 Task: View all photography providers.
Action: Mouse moved to (849, 172)
Screenshot: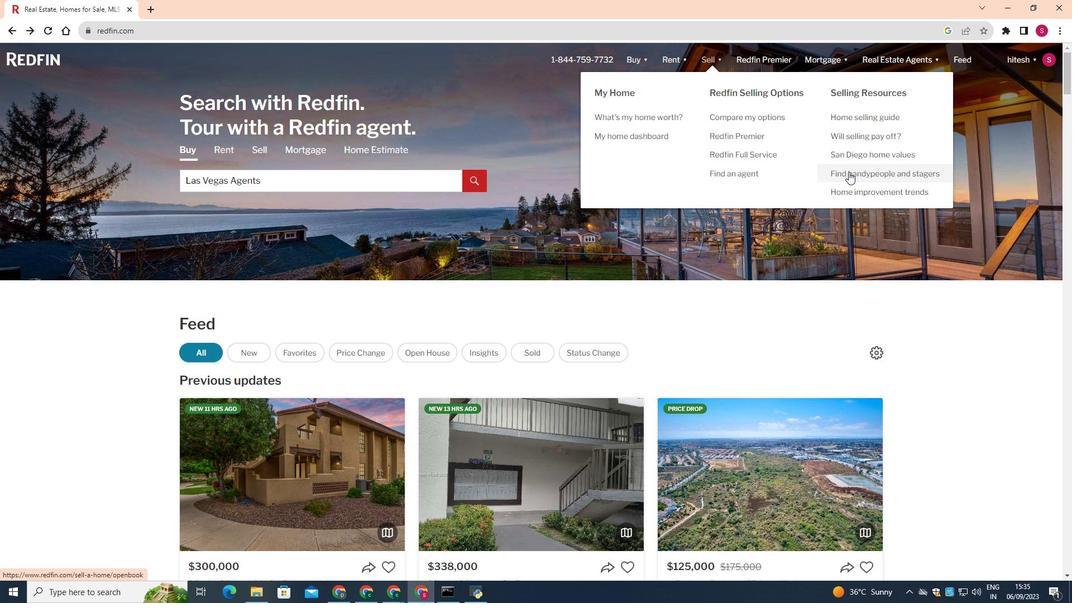 
Action: Mouse pressed left at (849, 172)
Screenshot: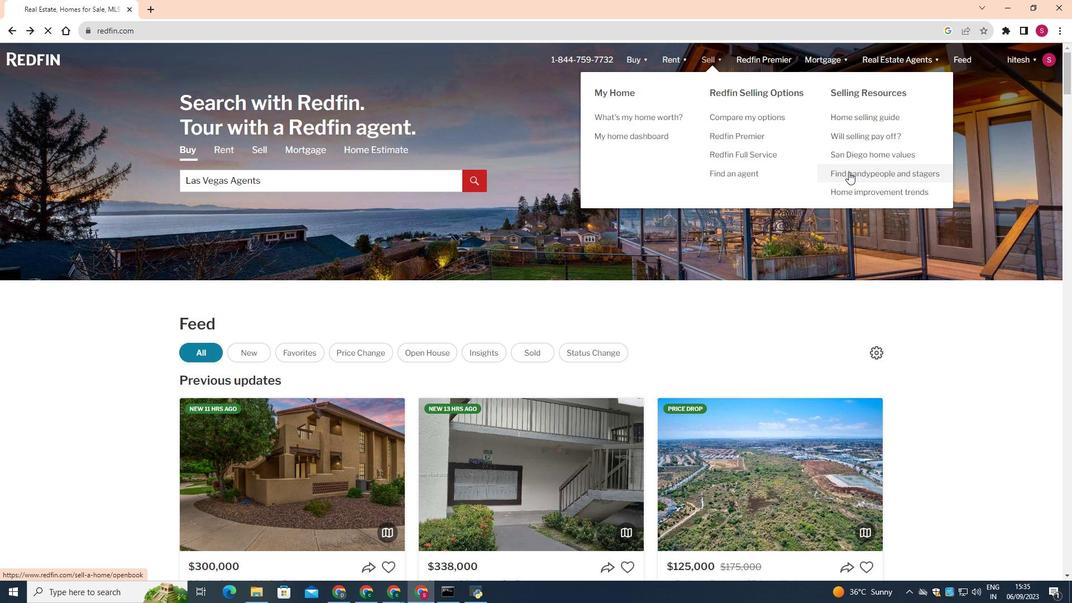 
Action: Mouse moved to (541, 407)
Screenshot: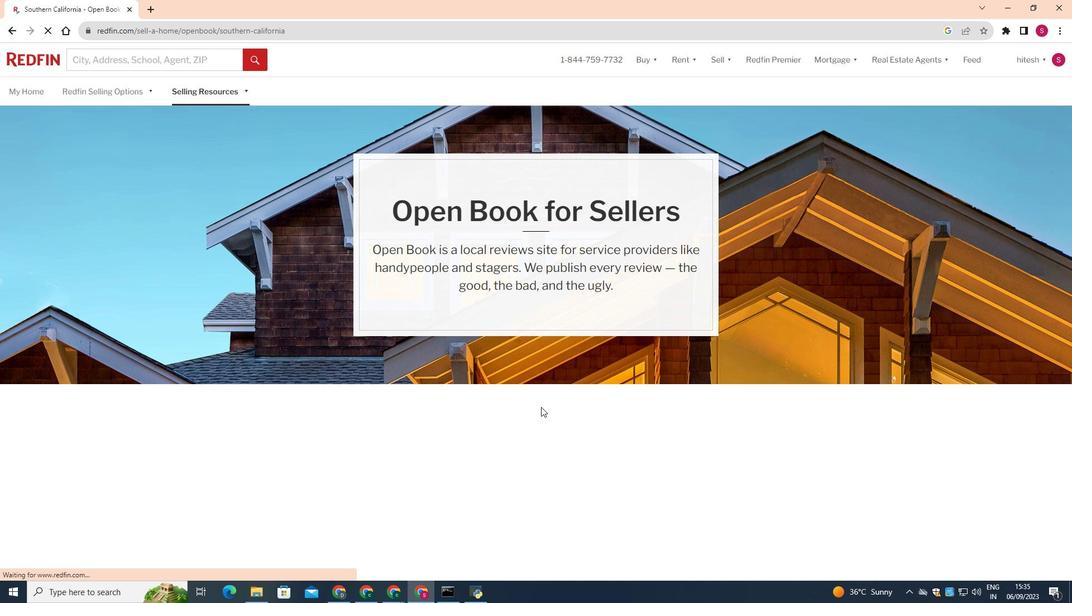 
Action: Mouse scrolled (541, 406) with delta (0, 0)
Screenshot: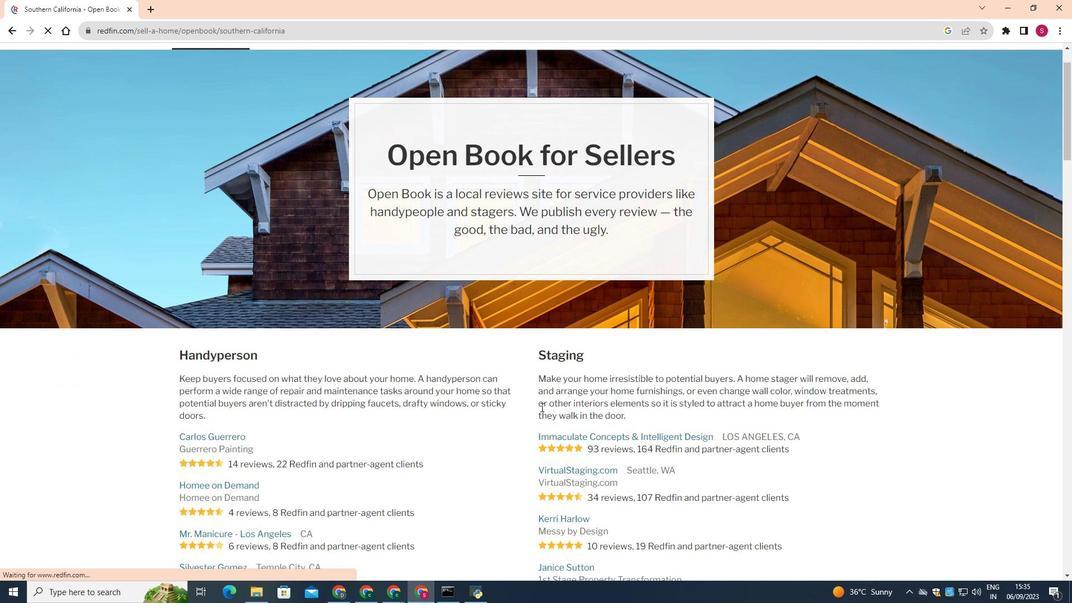 
Action: Mouse moved to (541, 407)
Screenshot: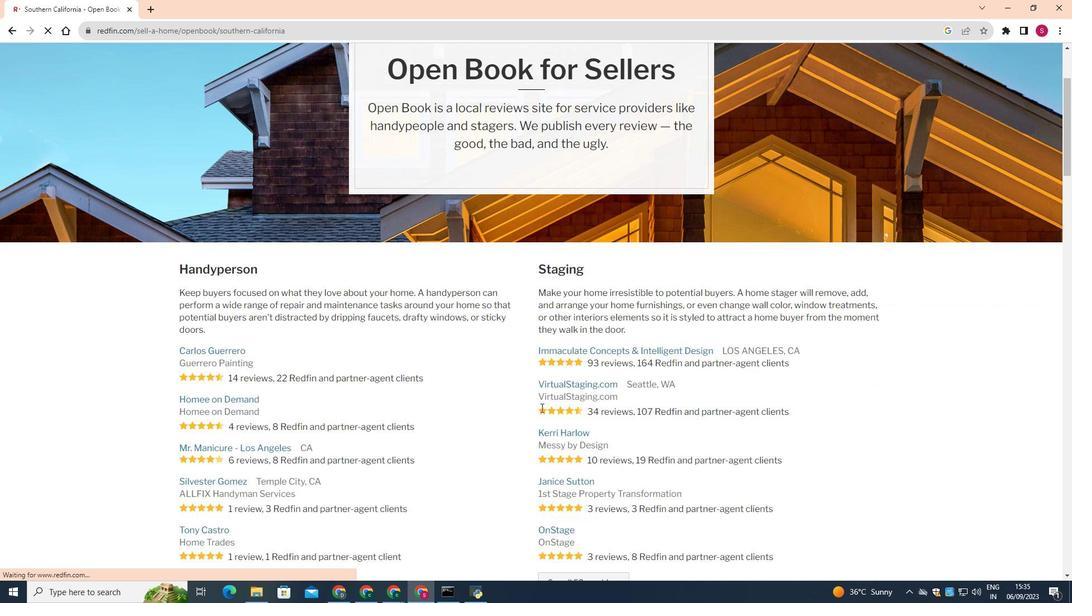 
Action: Mouse scrolled (541, 407) with delta (0, 0)
Screenshot: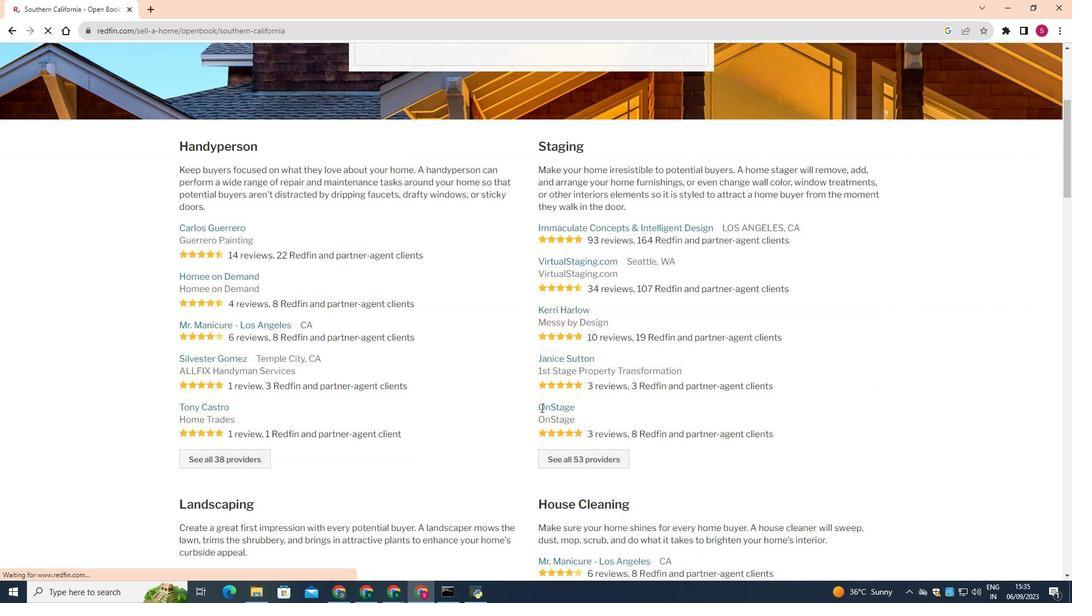 
Action: Mouse scrolled (541, 407) with delta (0, 0)
Screenshot: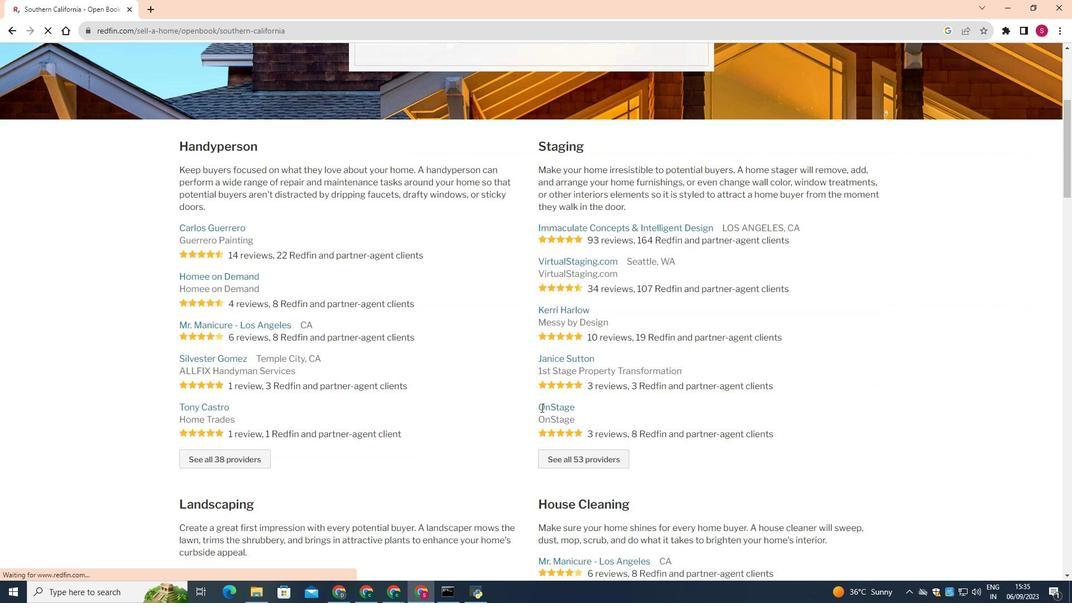 
Action: Mouse scrolled (541, 407) with delta (0, 0)
Screenshot: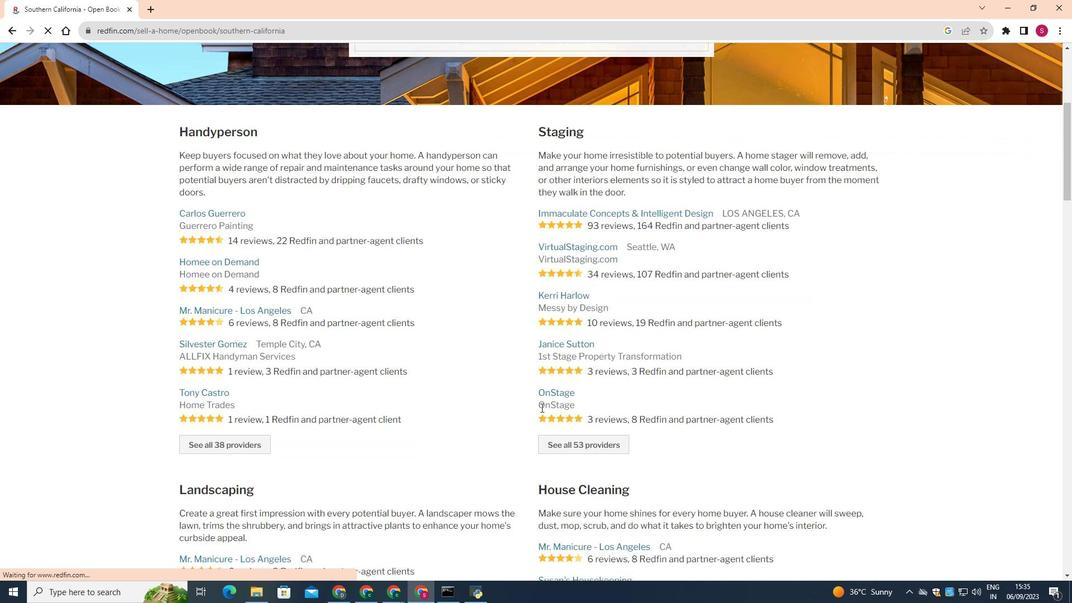 
Action: Mouse scrolled (541, 407) with delta (0, 0)
Screenshot: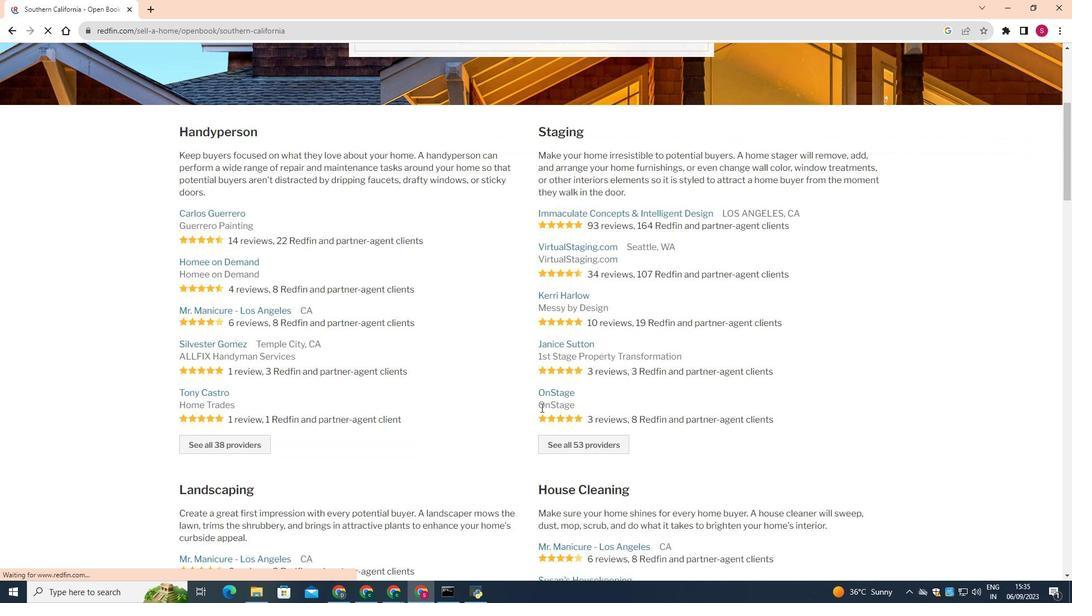 
Action: Mouse moved to (540, 407)
Screenshot: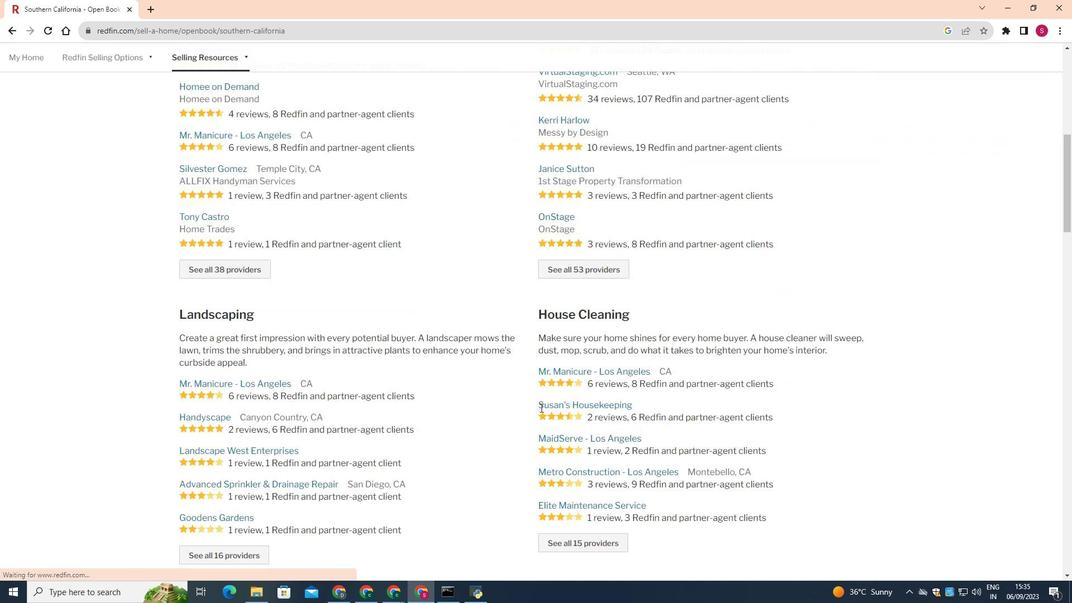 
Action: Mouse scrolled (540, 407) with delta (0, 0)
Screenshot: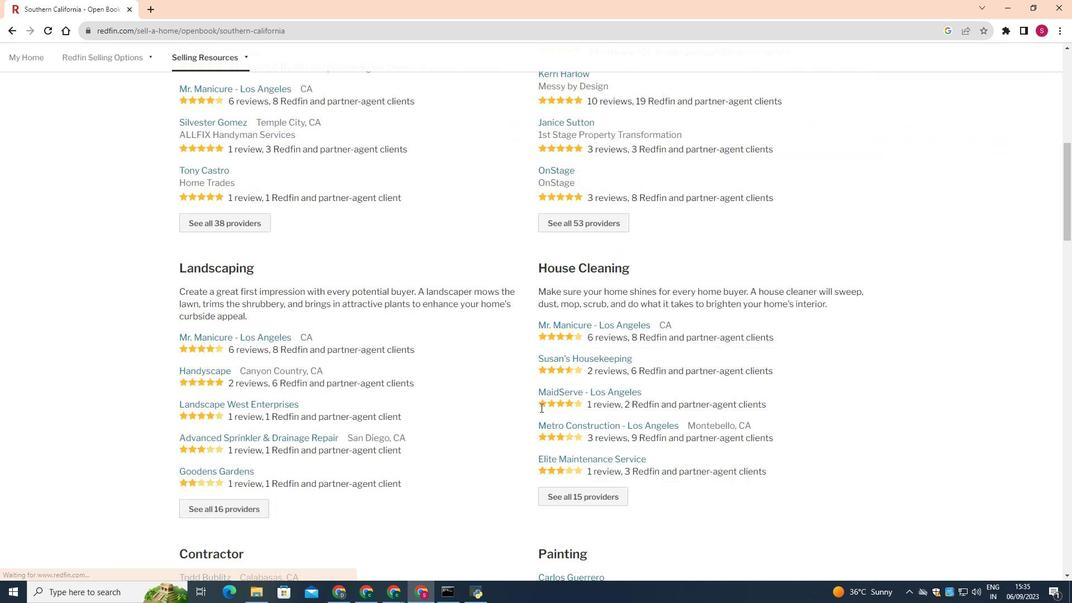 
Action: Mouse scrolled (540, 407) with delta (0, 0)
Screenshot: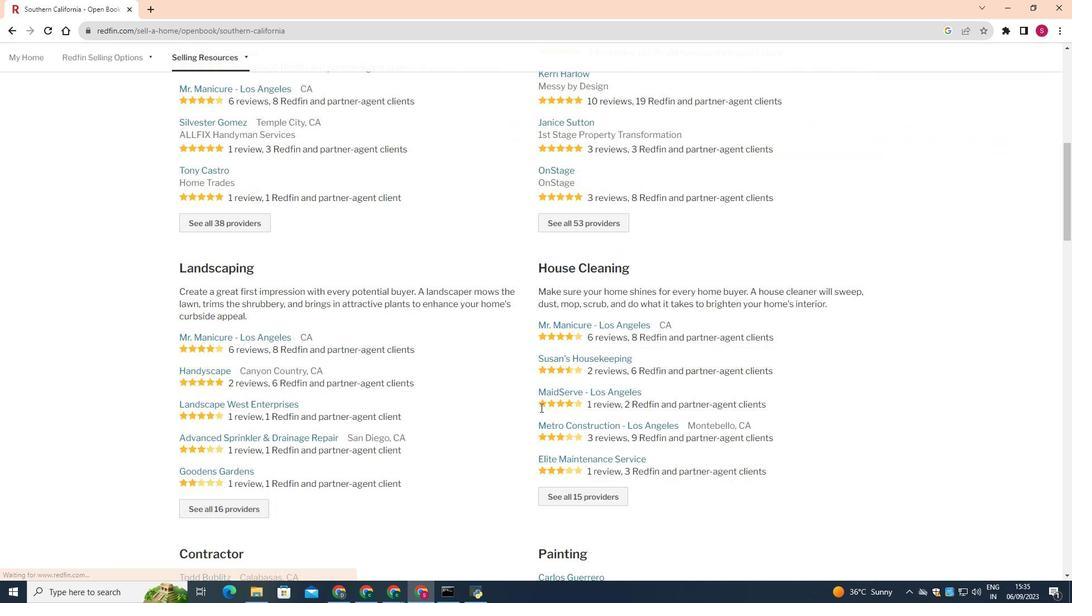 
Action: Mouse scrolled (540, 407) with delta (0, 0)
Screenshot: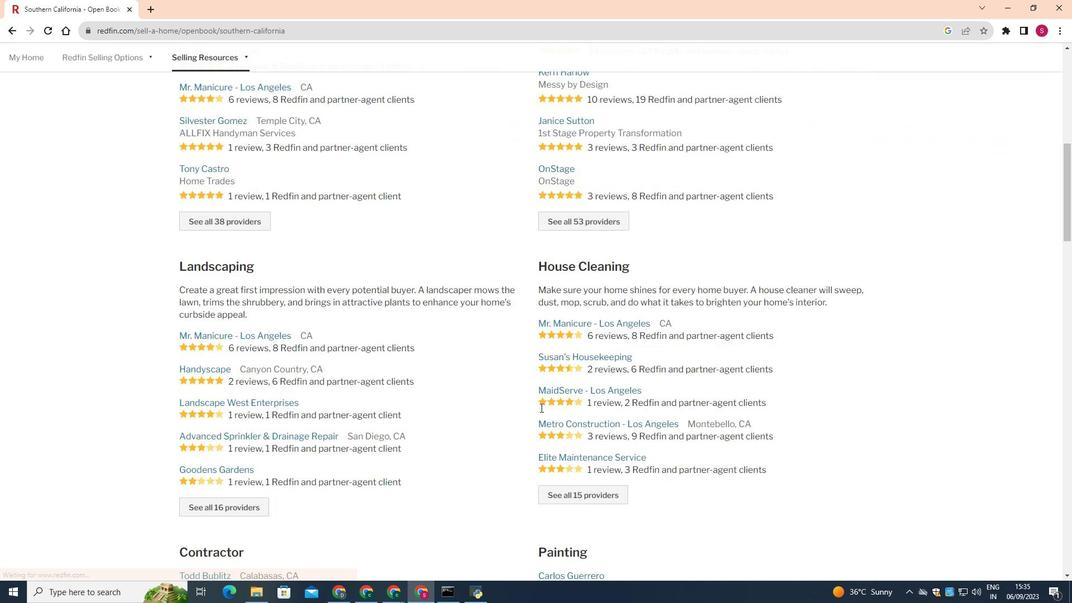 
Action: Mouse scrolled (540, 407) with delta (0, 0)
Screenshot: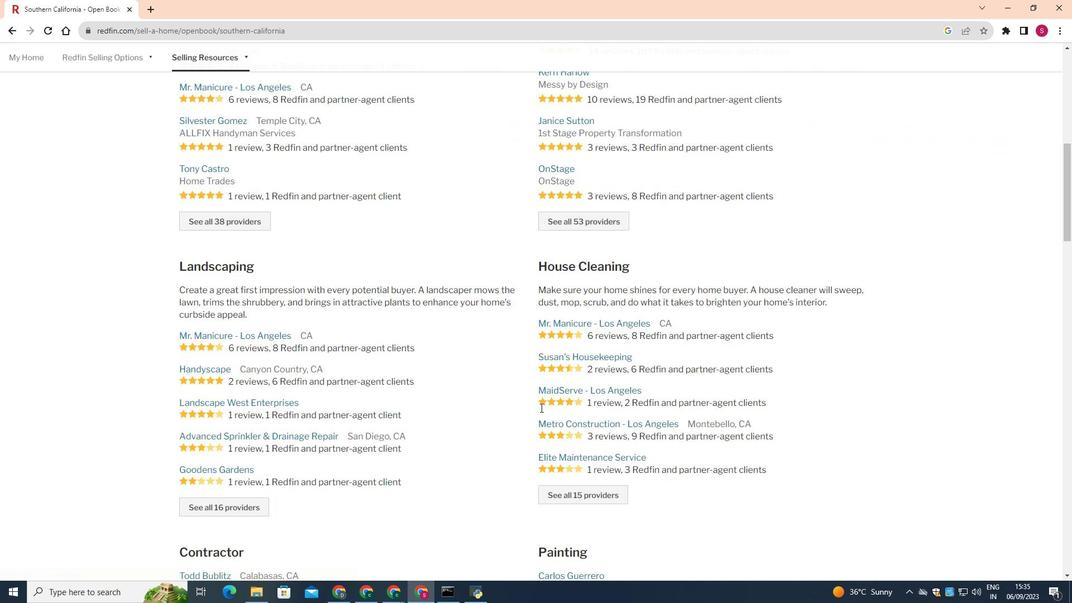 
Action: Mouse moved to (540, 408)
Screenshot: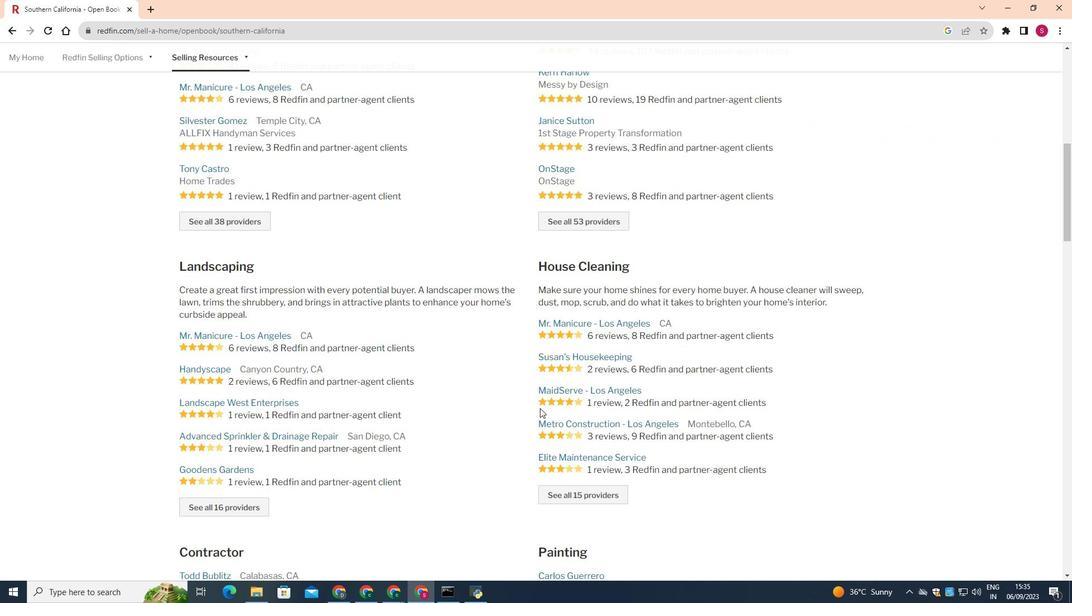 
Action: Mouse scrolled (540, 407) with delta (0, 0)
Screenshot: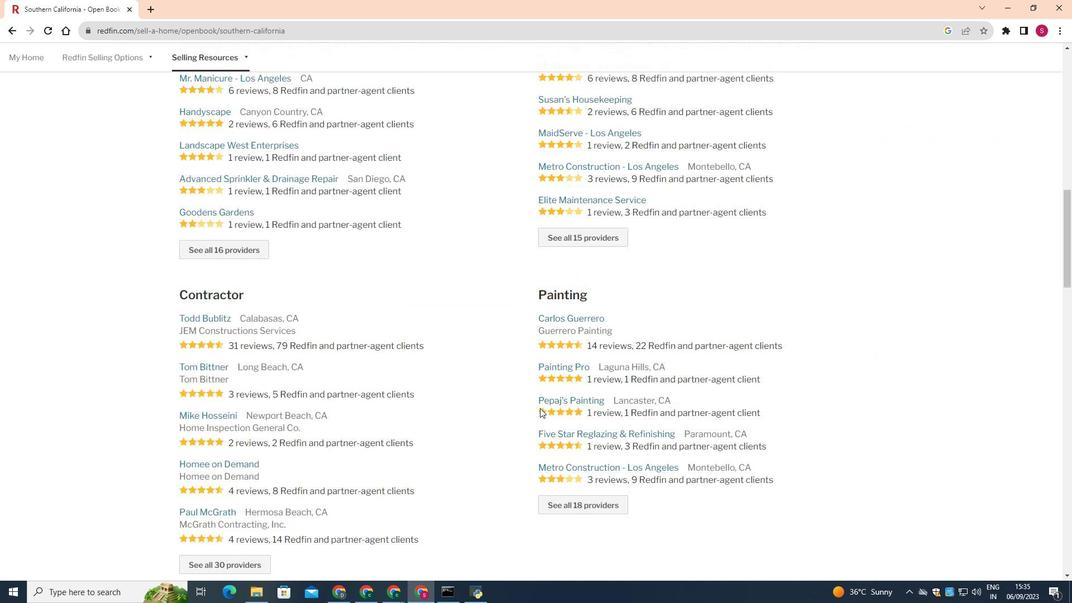 
Action: Mouse scrolled (540, 407) with delta (0, 0)
Screenshot: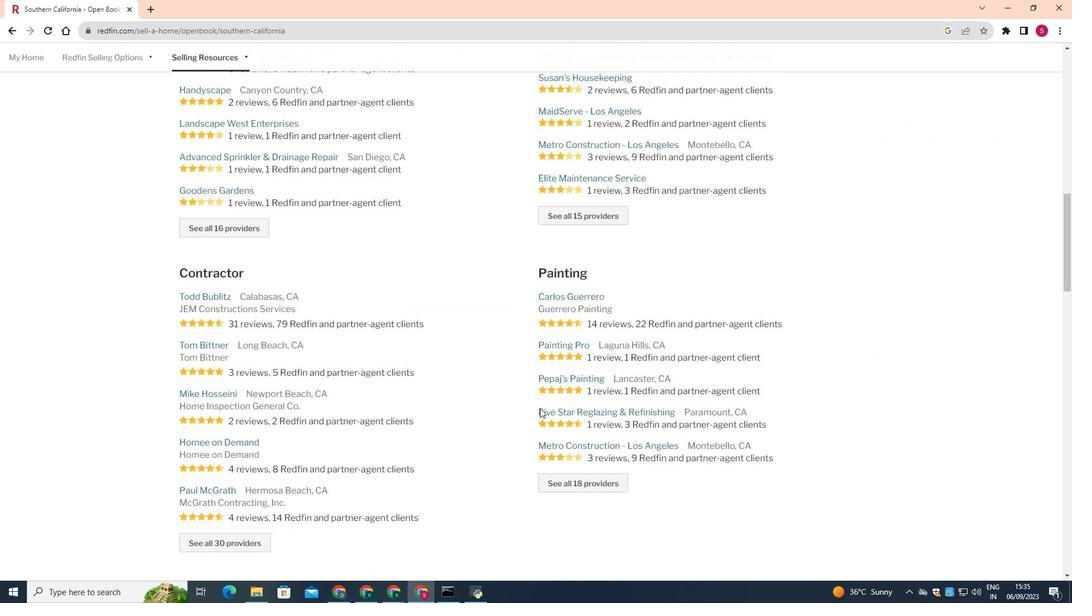 
Action: Mouse scrolled (540, 407) with delta (0, 0)
Screenshot: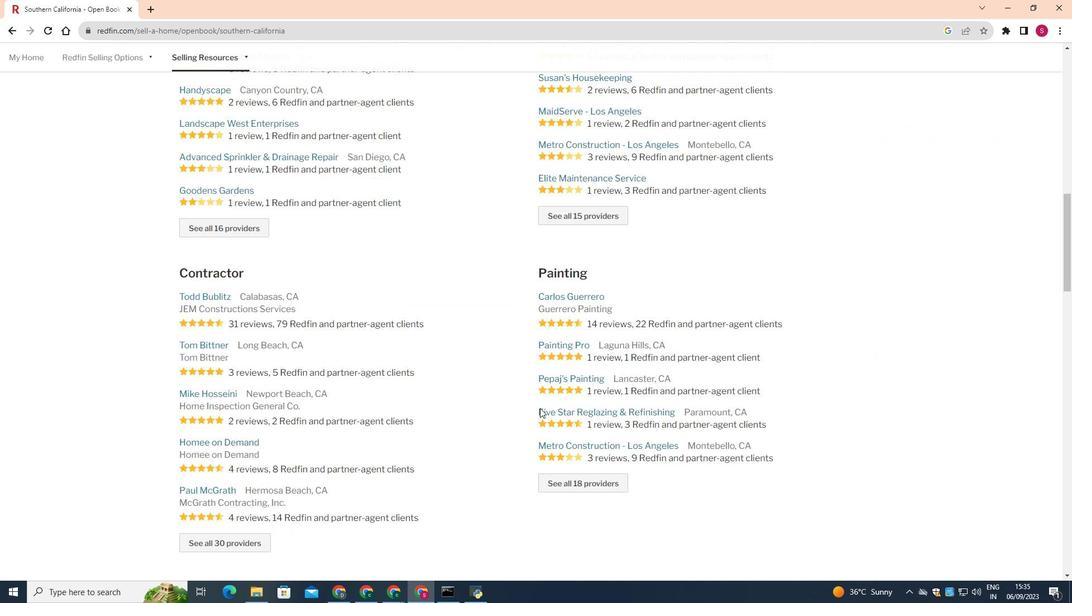 
Action: Mouse scrolled (540, 407) with delta (0, 0)
Screenshot: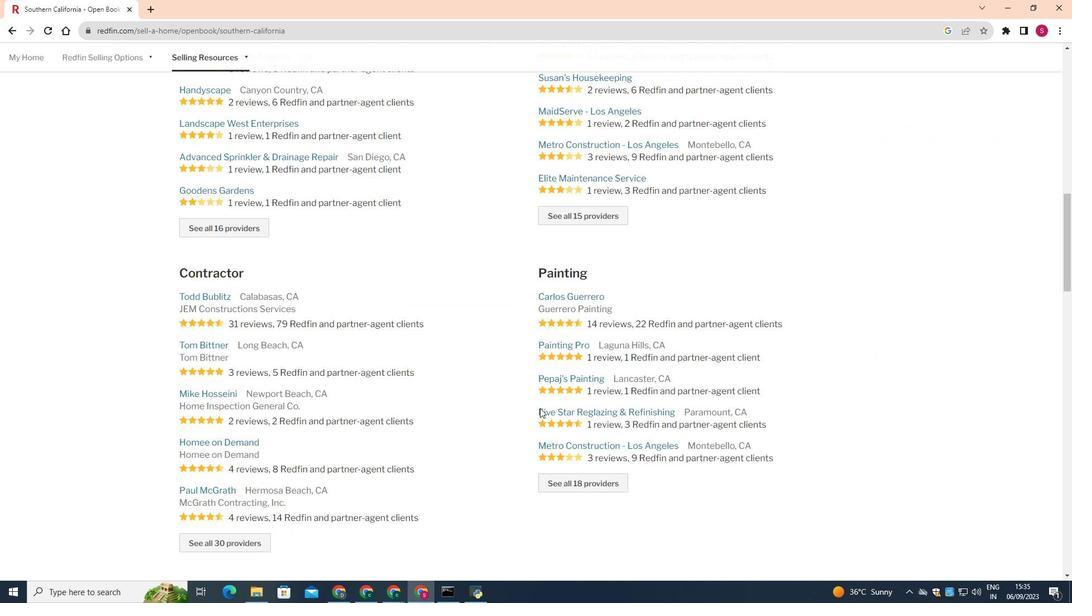 
Action: Mouse scrolled (540, 407) with delta (0, 0)
Screenshot: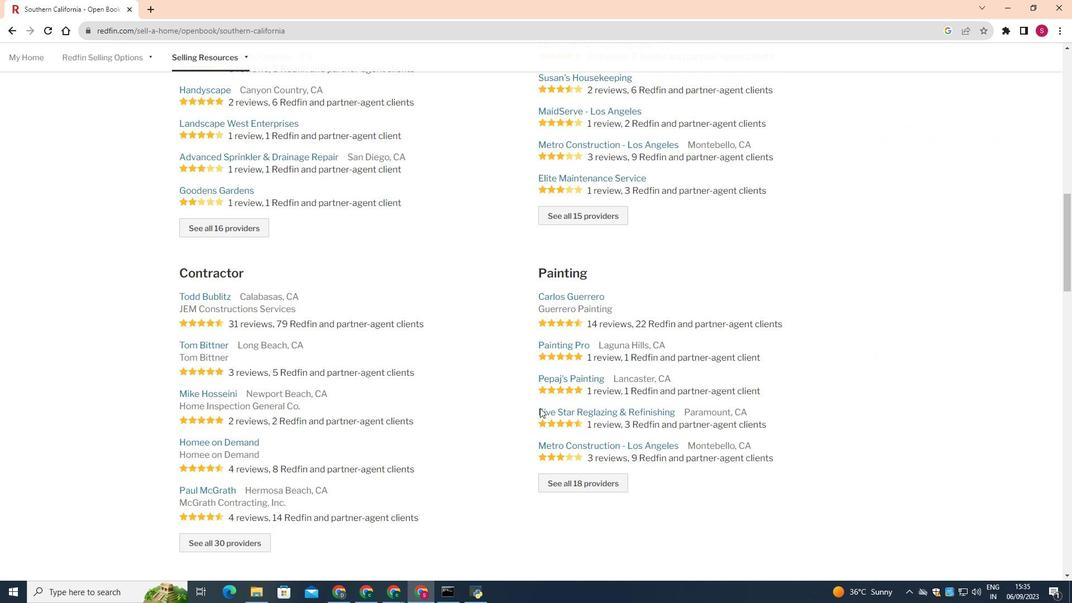 
Action: Mouse scrolled (540, 407) with delta (0, 0)
Screenshot: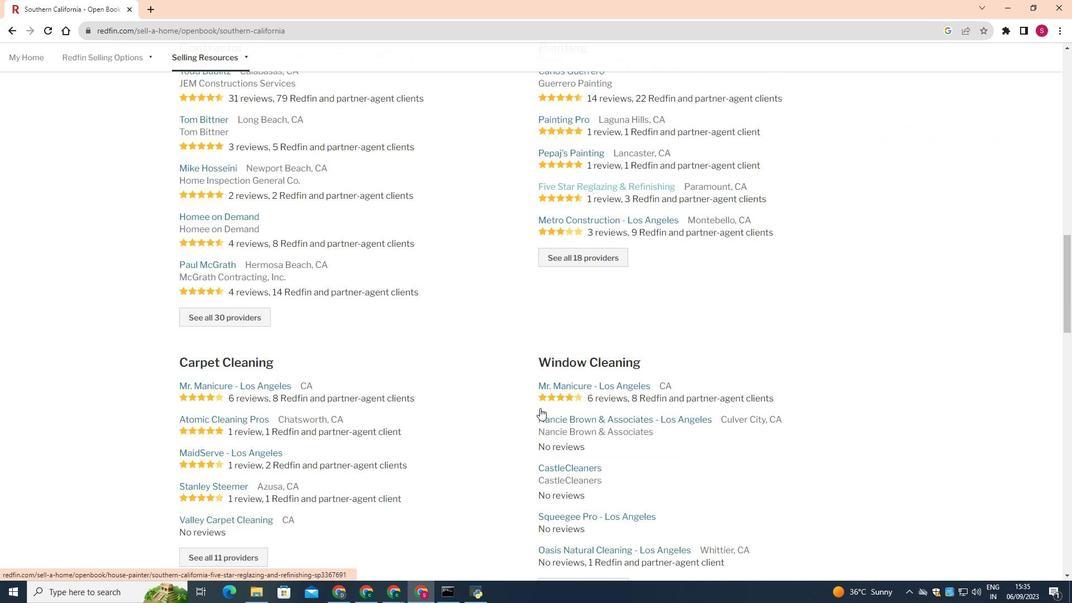 
Action: Mouse scrolled (540, 407) with delta (0, 0)
Screenshot: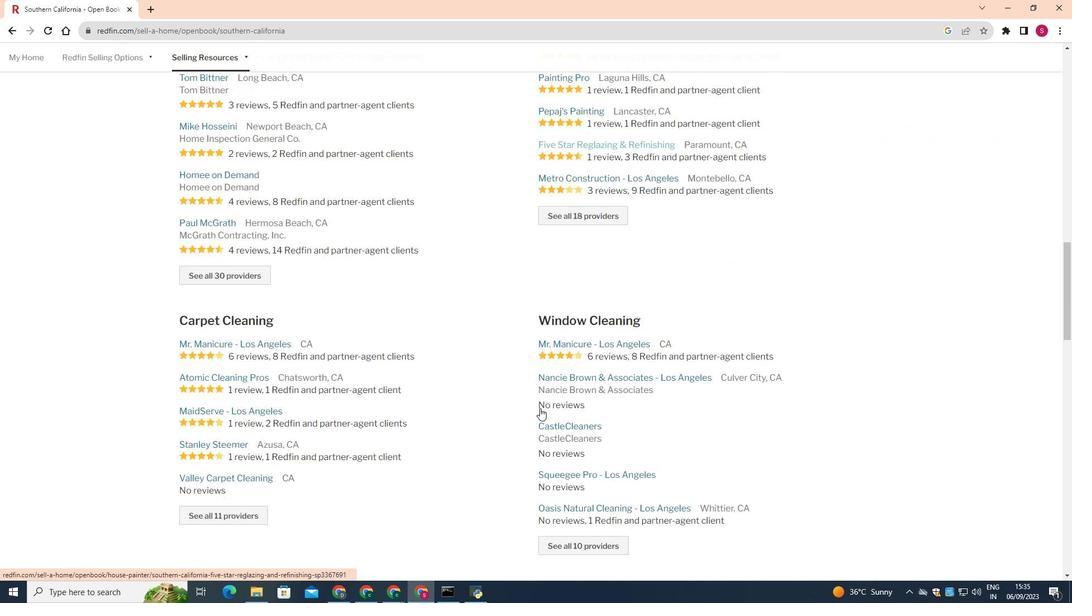 
Action: Mouse scrolled (540, 407) with delta (0, 0)
Screenshot: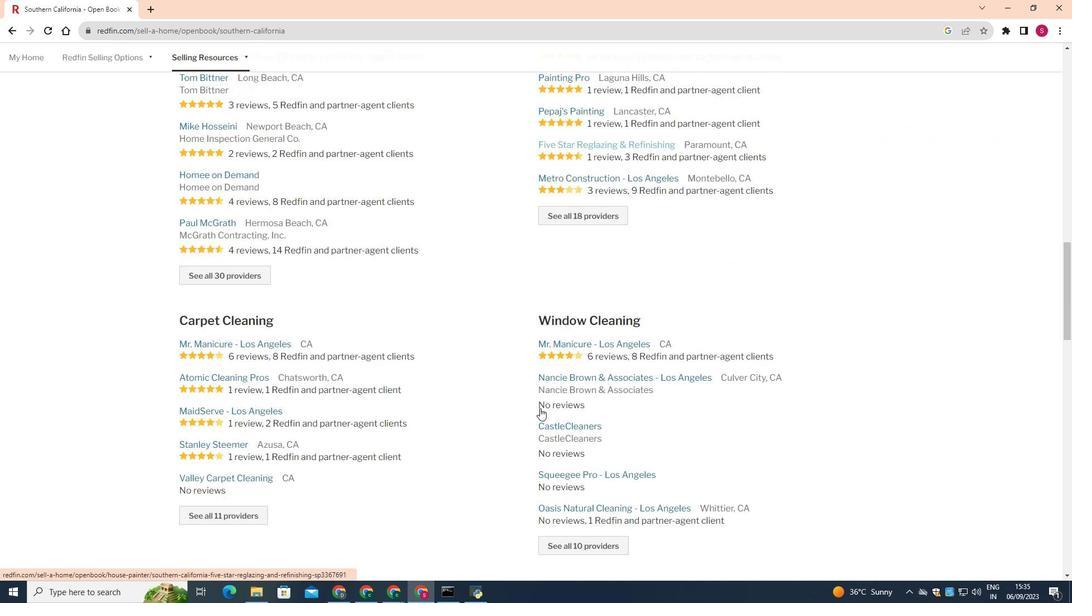 
Action: Mouse scrolled (540, 407) with delta (0, 0)
Screenshot: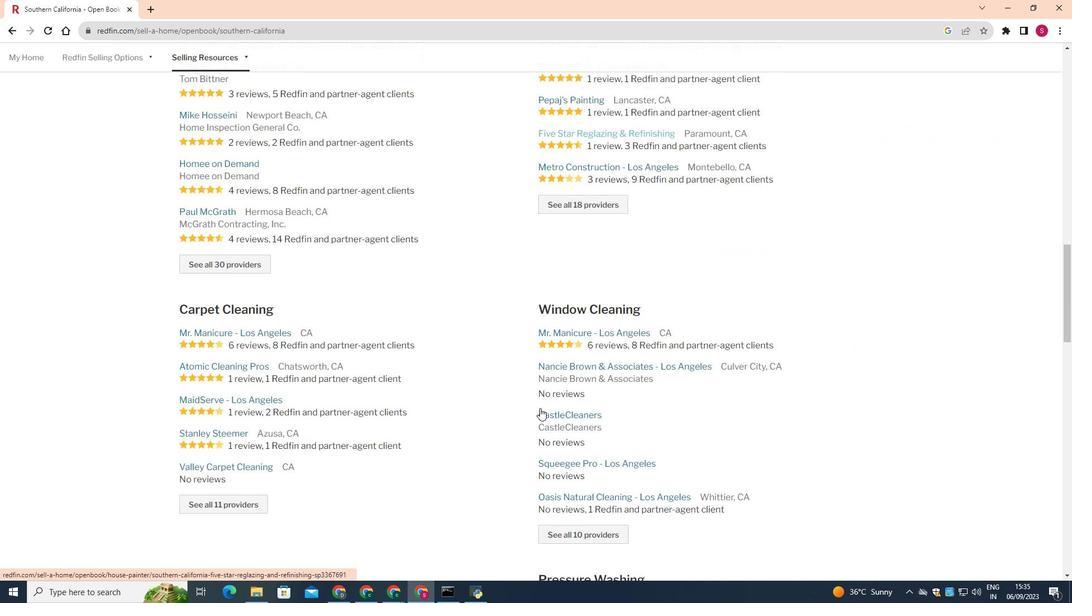 
Action: Mouse scrolled (540, 407) with delta (0, 0)
Screenshot: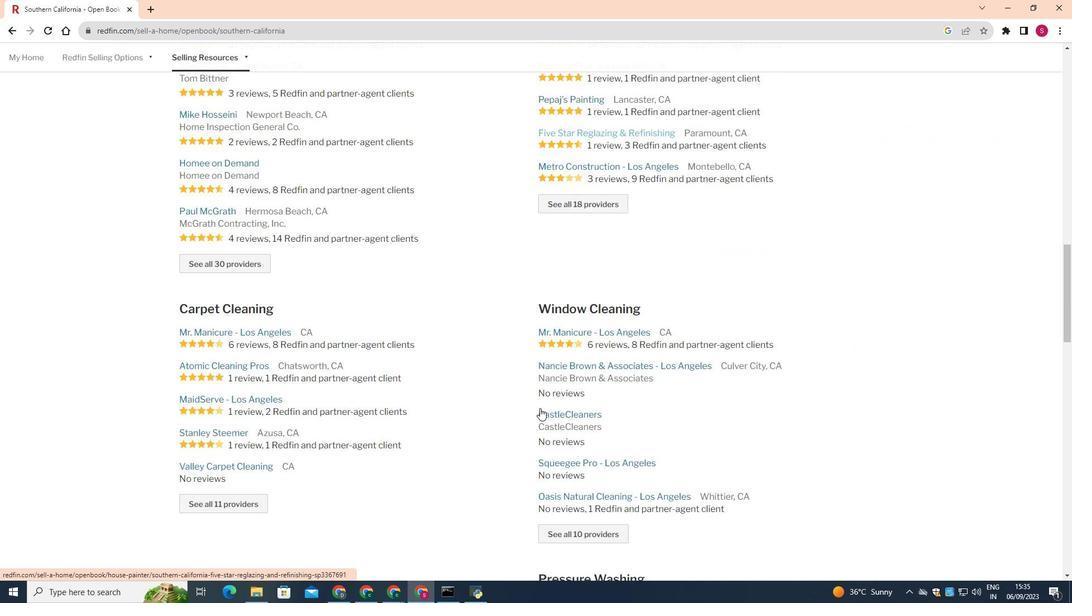 
Action: Mouse scrolled (540, 407) with delta (0, 0)
Screenshot: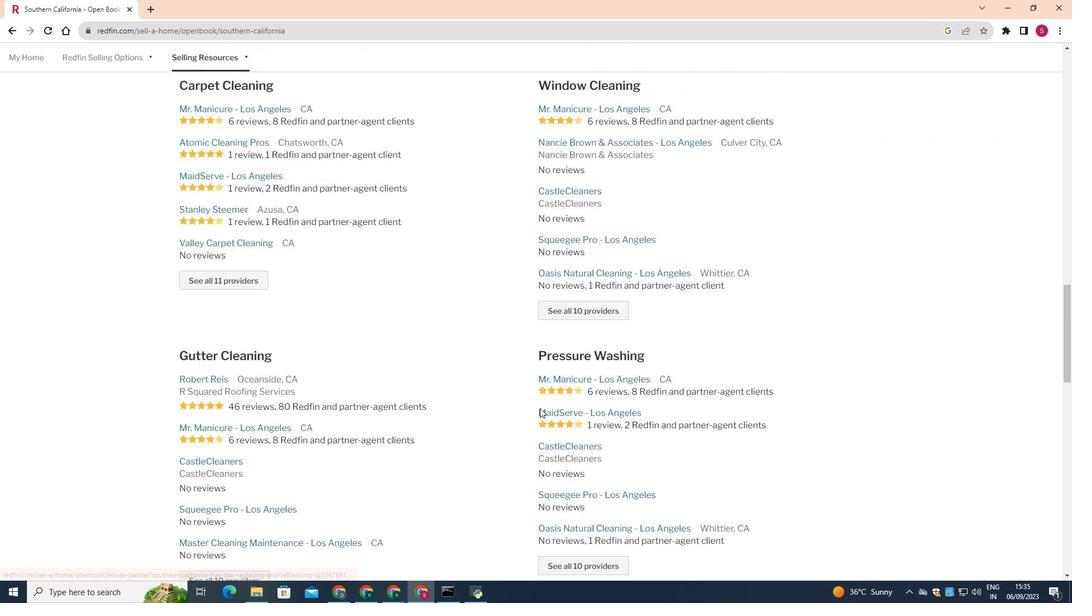 
Action: Mouse scrolled (540, 407) with delta (0, 0)
Screenshot: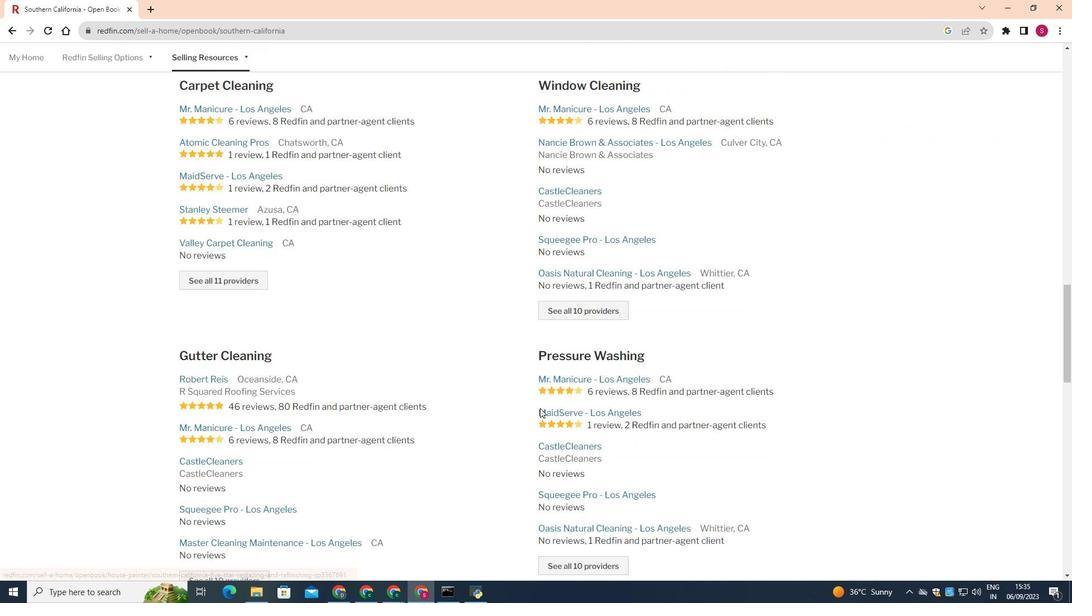 
Action: Mouse scrolled (540, 407) with delta (0, 0)
Screenshot: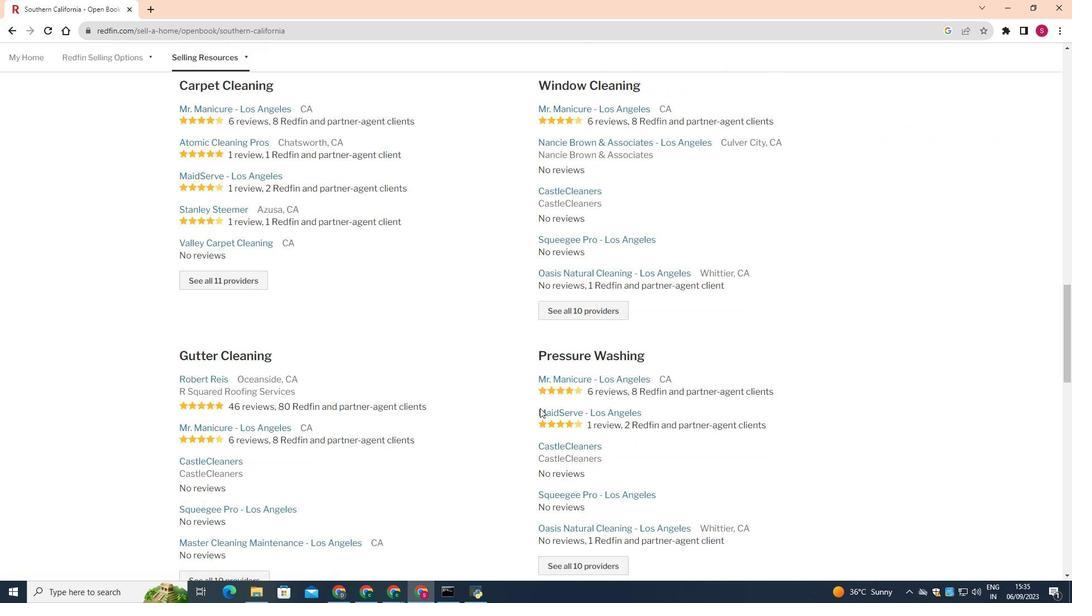
Action: Mouse scrolled (540, 407) with delta (0, 0)
Screenshot: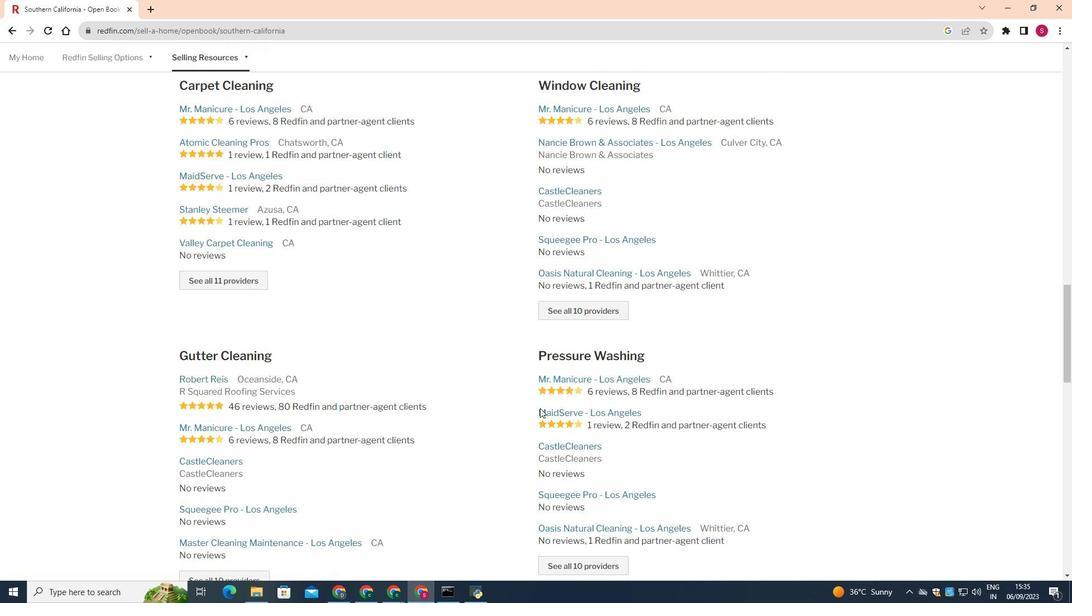 
Action: Mouse scrolled (540, 407) with delta (0, 0)
Screenshot: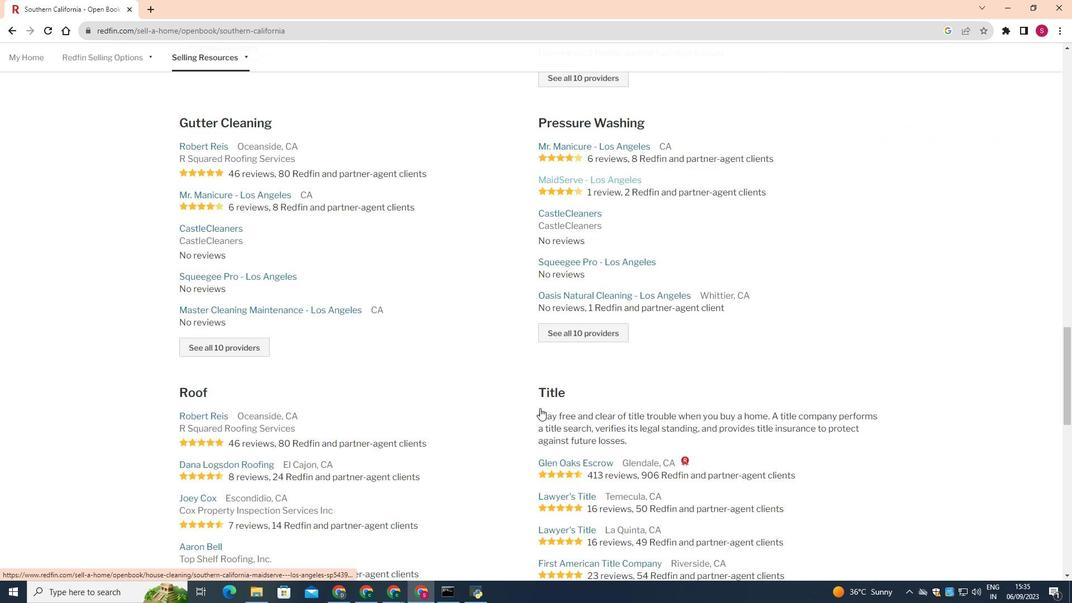 
Action: Mouse scrolled (540, 407) with delta (0, 0)
Screenshot: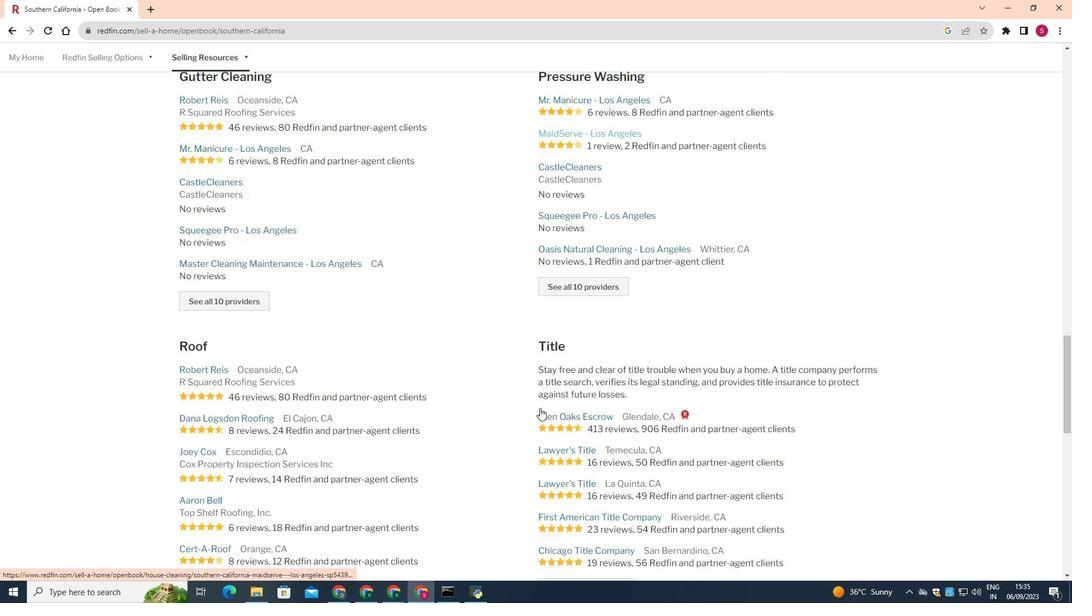
Action: Mouse scrolled (540, 407) with delta (0, 0)
Screenshot: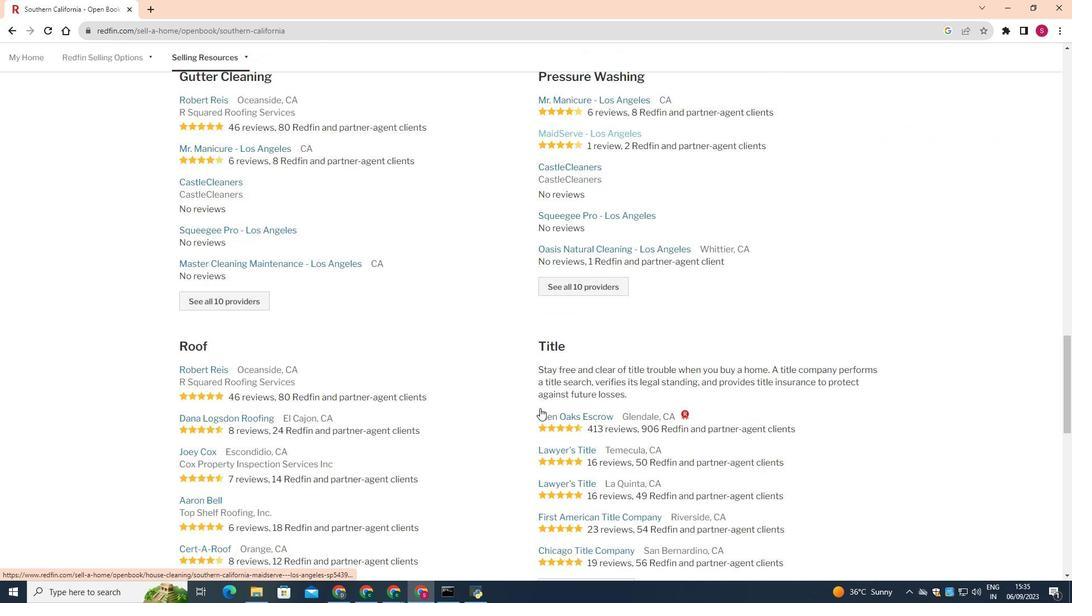 
Action: Mouse scrolled (540, 407) with delta (0, 0)
Screenshot: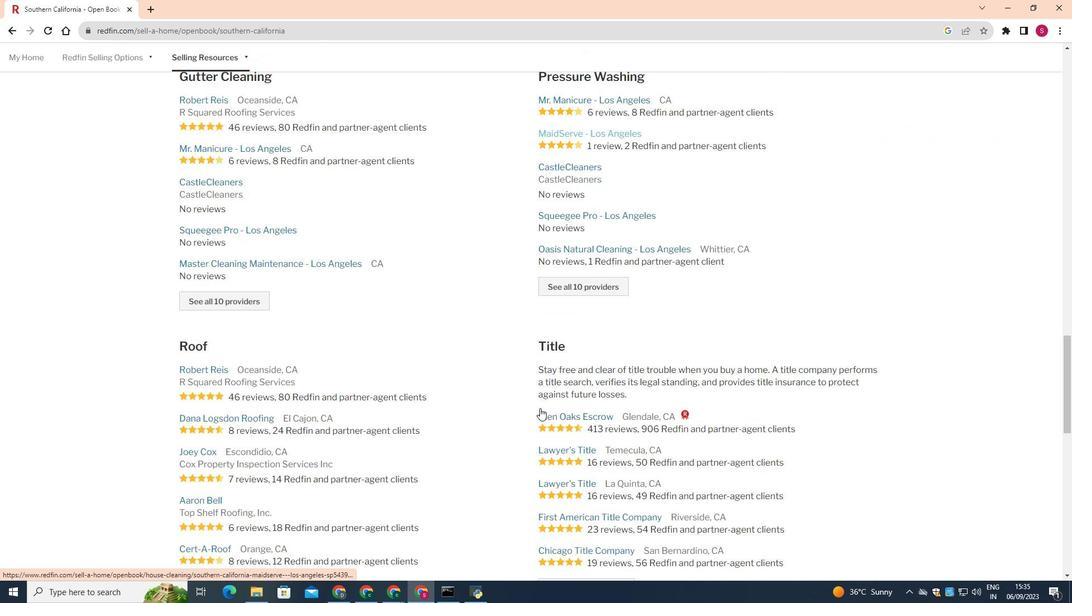 
Action: Mouse scrolled (540, 407) with delta (0, 0)
Screenshot: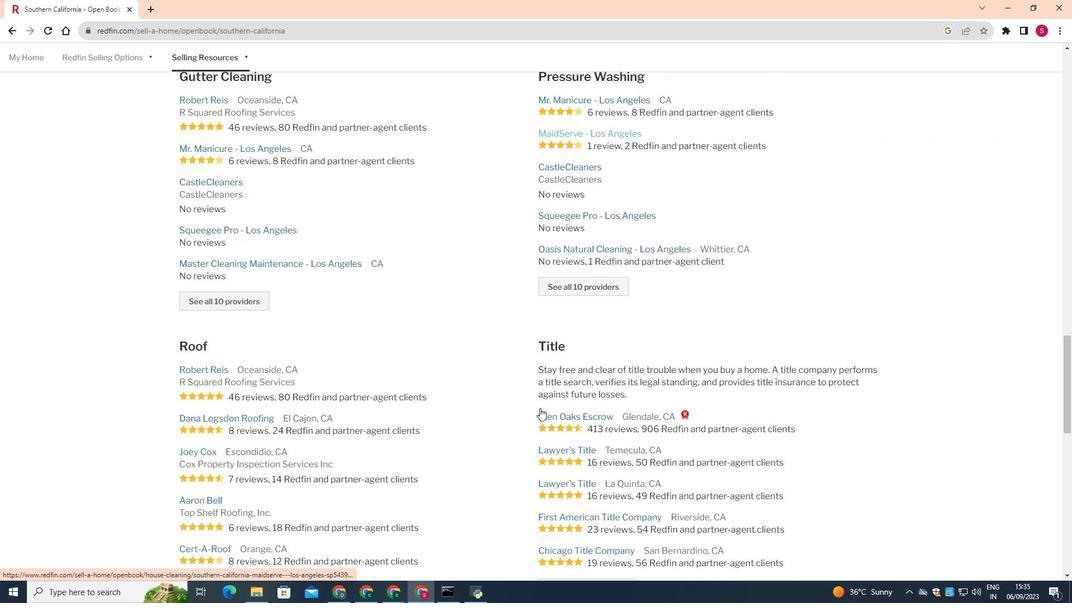 
Action: Mouse scrolled (540, 407) with delta (0, 0)
Screenshot: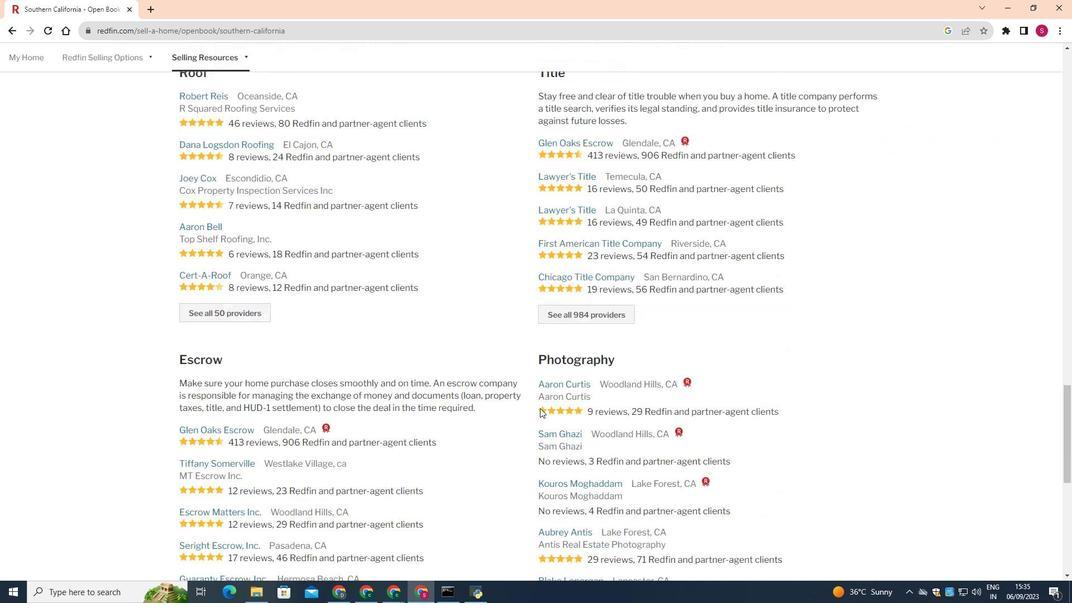 
Action: Mouse scrolled (540, 407) with delta (0, 0)
Screenshot: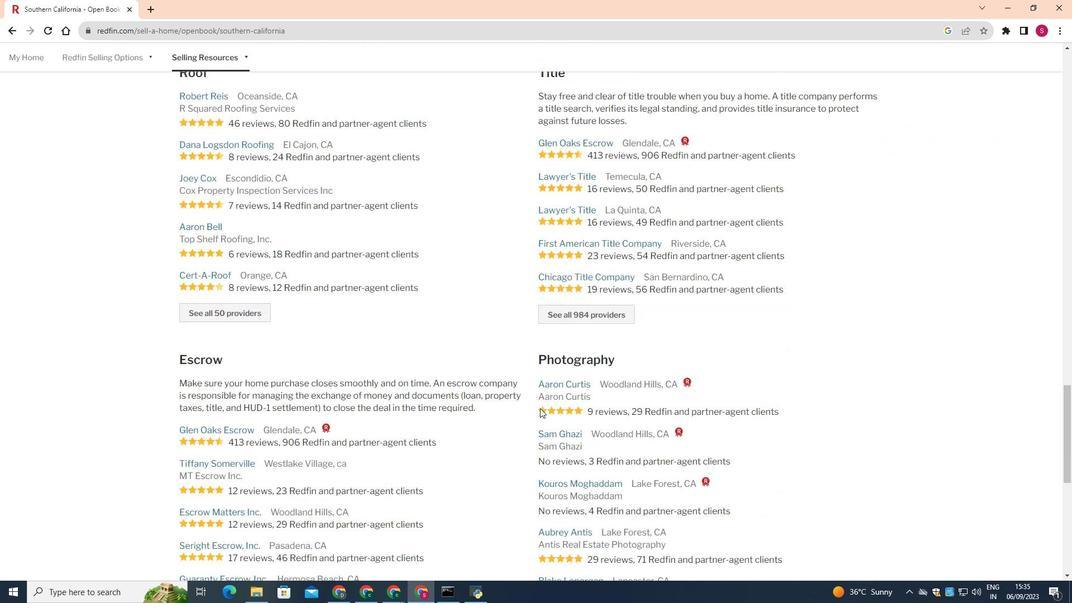 
Action: Mouse scrolled (540, 407) with delta (0, 0)
Screenshot: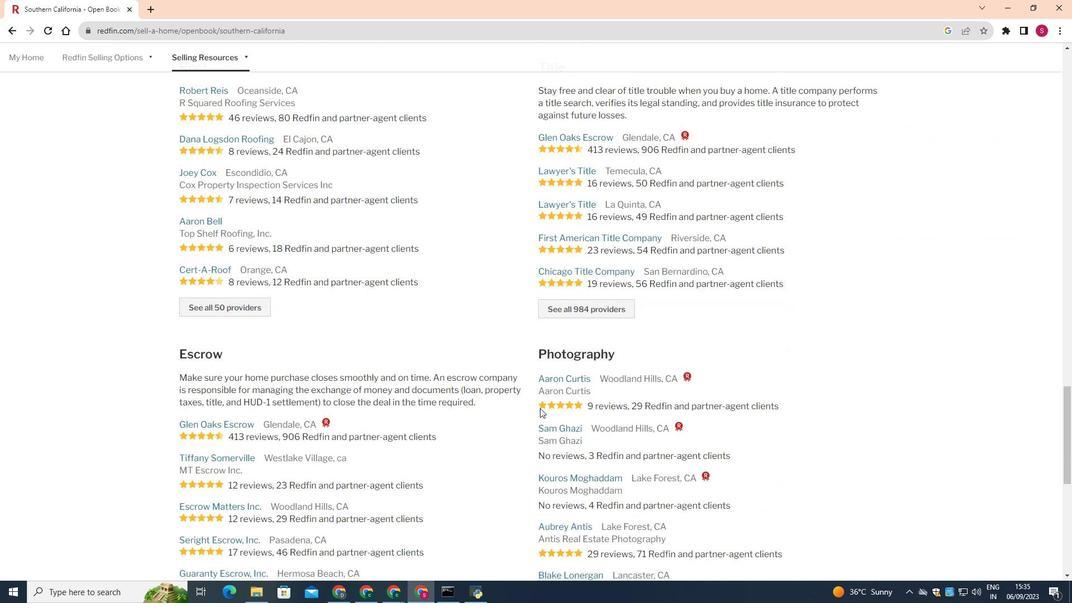 
Action: Mouse scrolled (540, 407) with delta (0, 0)
Screenshot: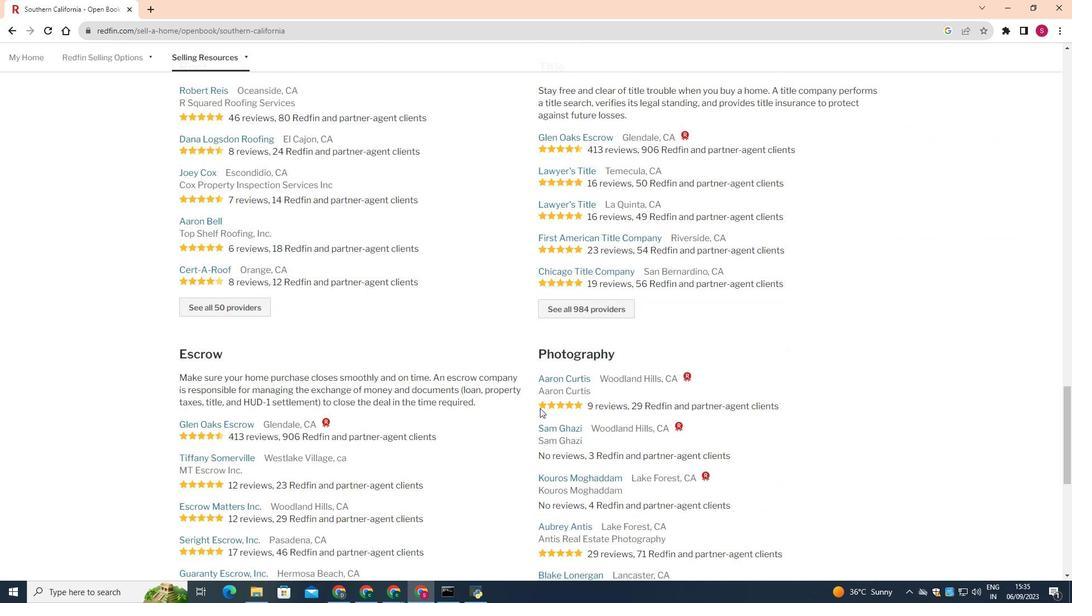 
Action: Mouse scrolled (540, 407) with delta (0, 0)
Screenshot: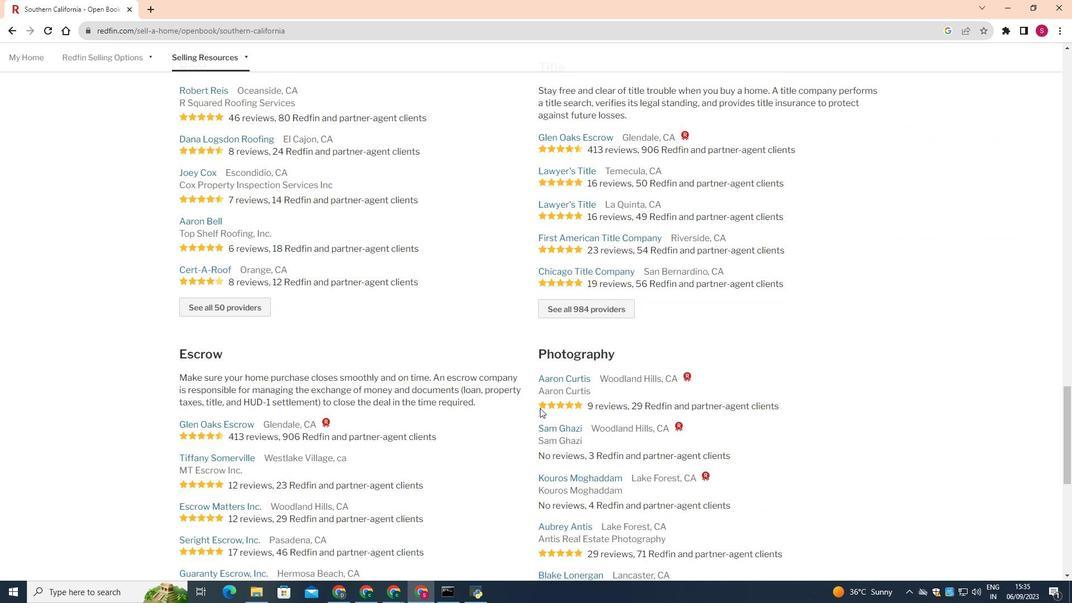 
Action: Mouse scrolled (540, 407) with delta (0, 0)
Screenshot: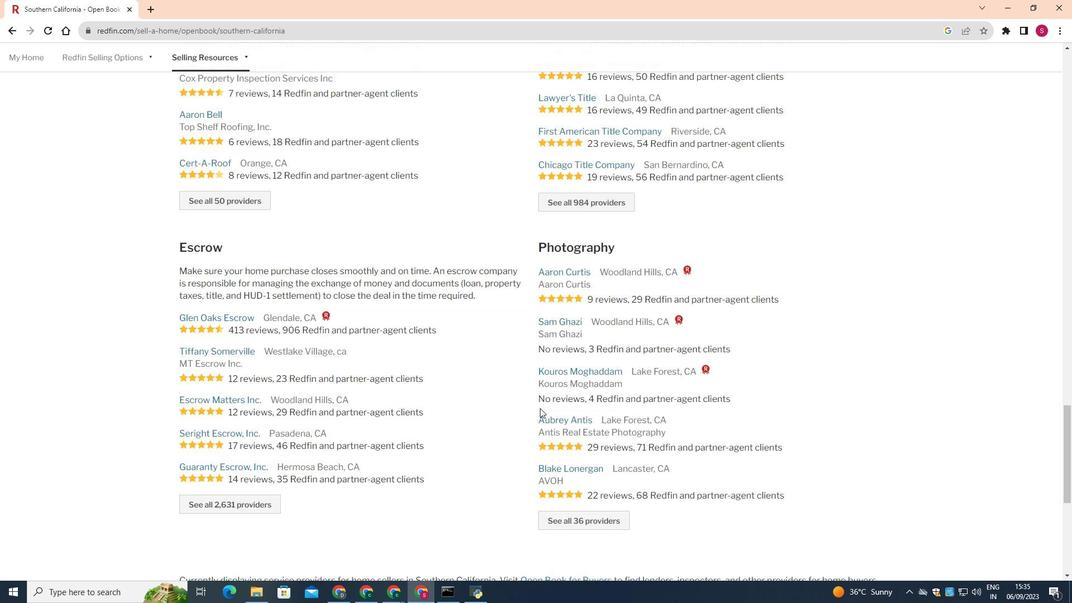 
Action: Mouse scrolled (540, 407) with delta (0, 0)
Screenshot: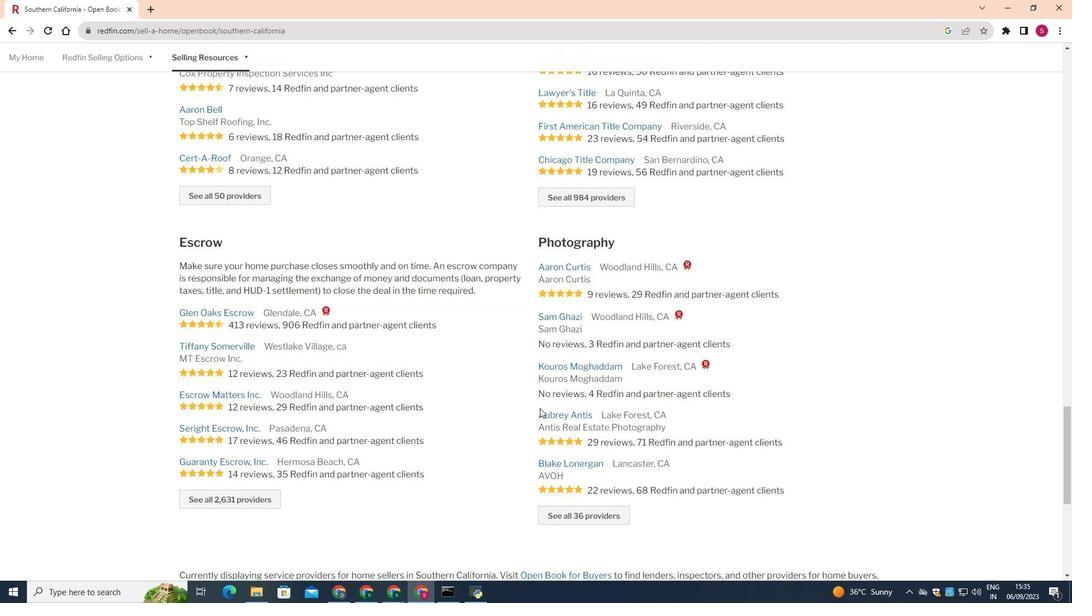 
Action: Mouse moved to (587, 518)
Screenshot: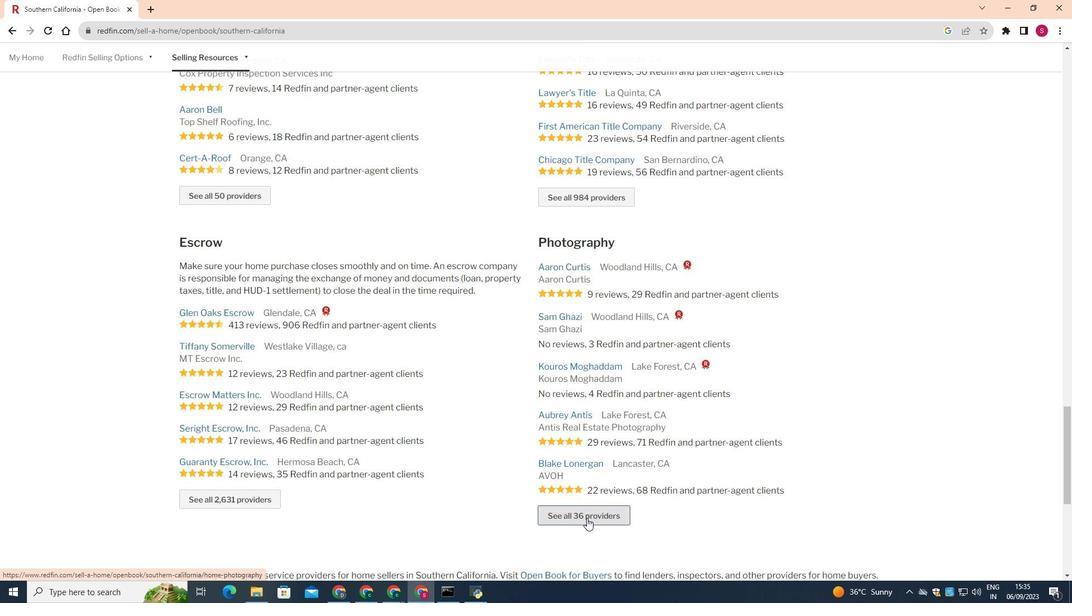 
Action: Mouse pressed left at (587, 518)
Screenshot: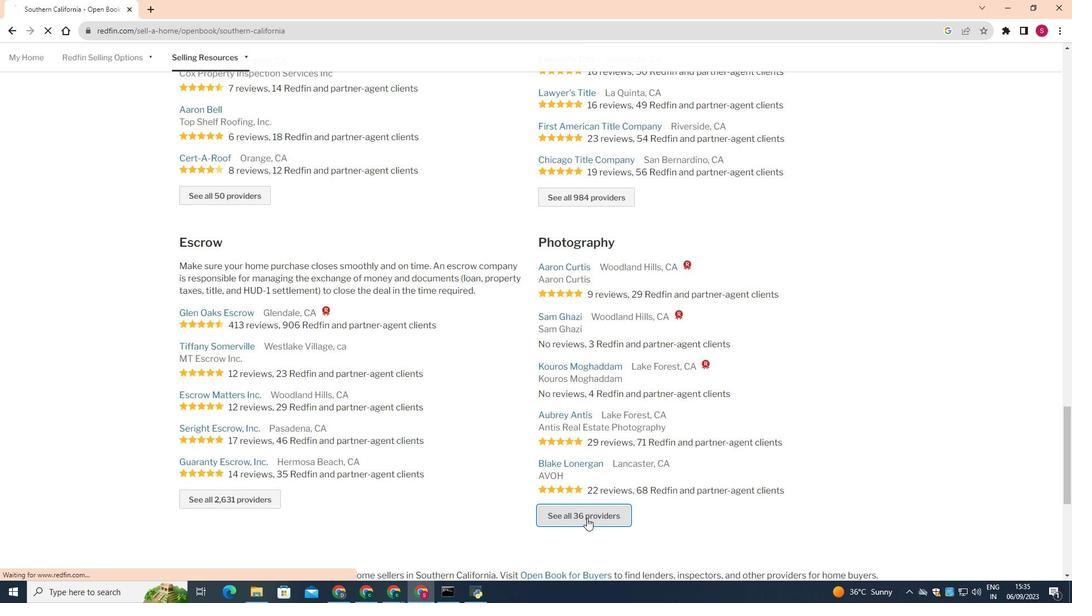 
Action: Mouse moved to (559, 447)
Screenshot: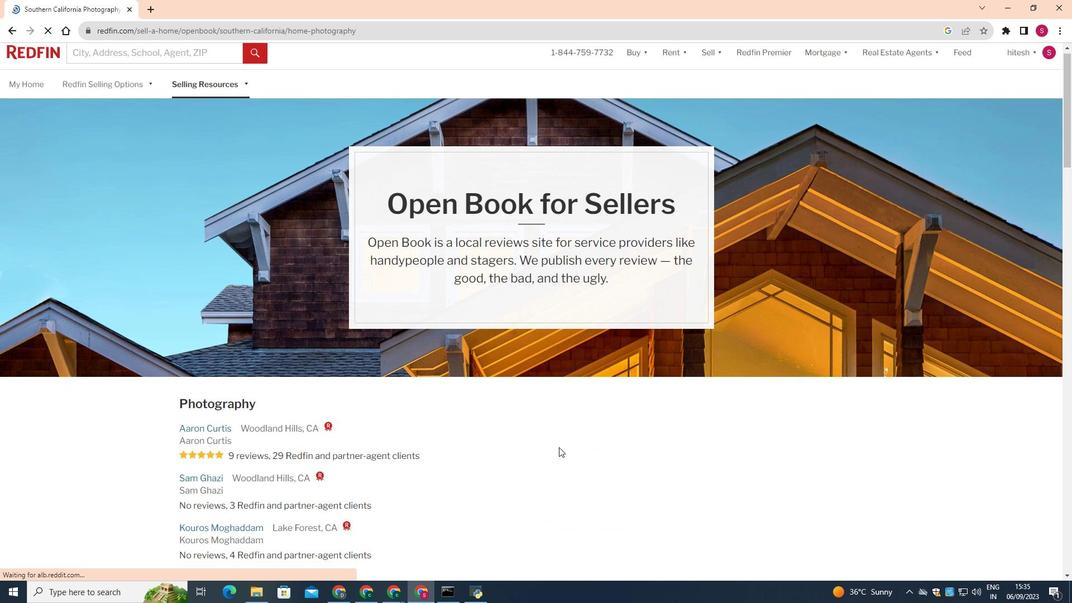 
Action: Mouse scrolled (559, 446) with delta (0, 0)
Screenshot: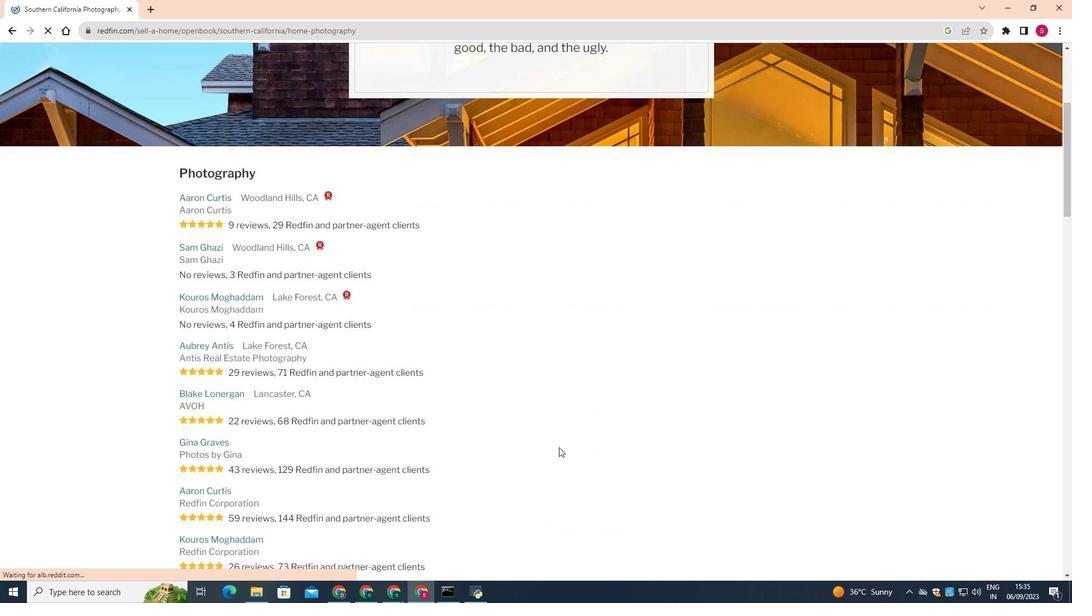 
Action: Mouse scrolled (559, 446) with delta (0, 0)
Screenshot: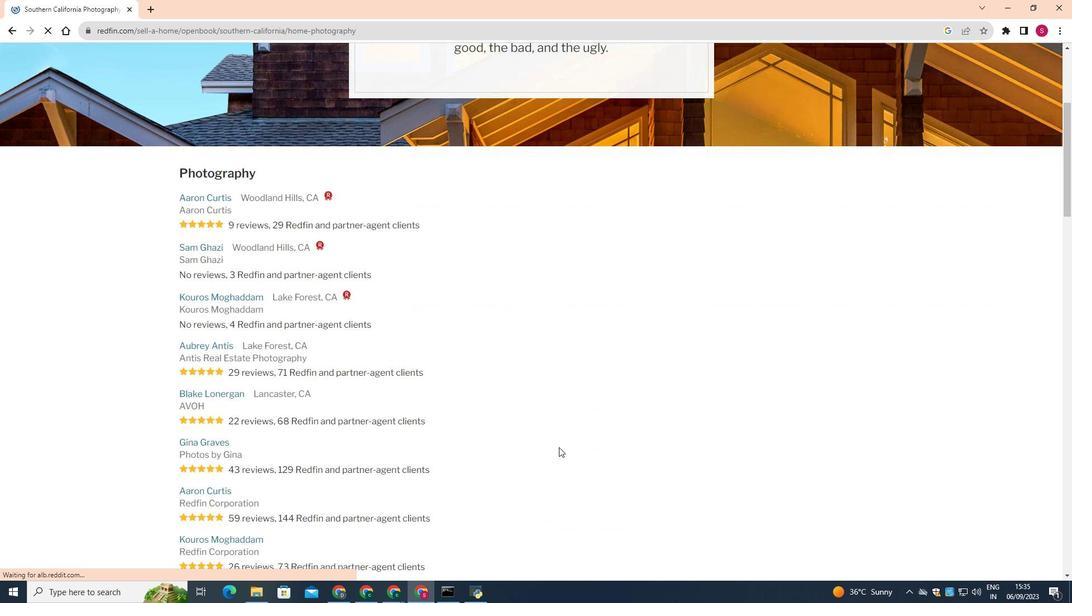 
Action: Mouse scrolled (559, 446) with delta (0, 0)
Screenshot: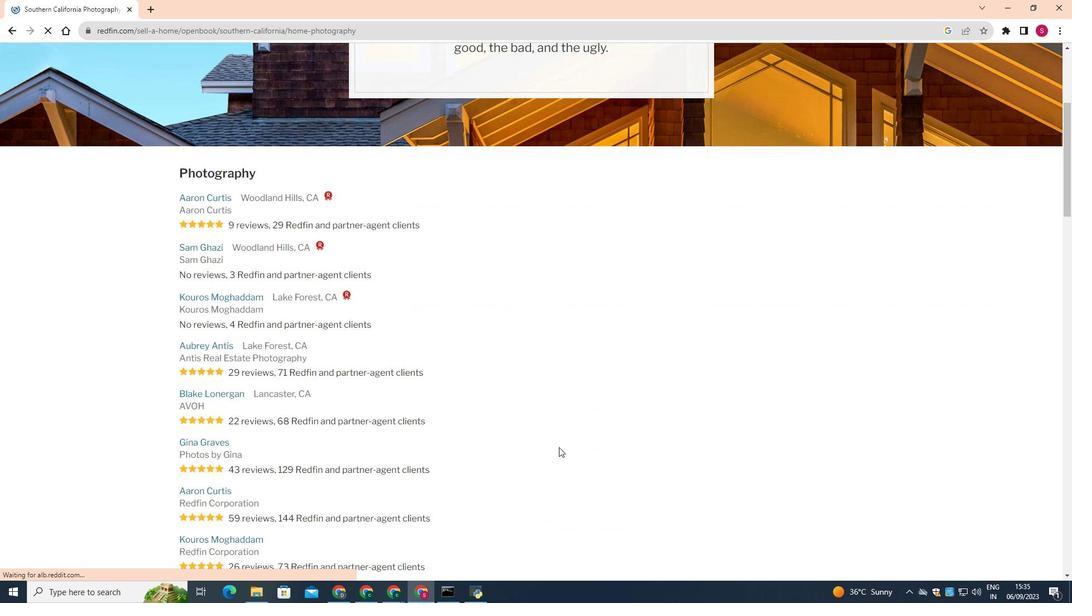 
Action: Mouse scrolled (559, 446) with delta (0, 0)
Screenshot: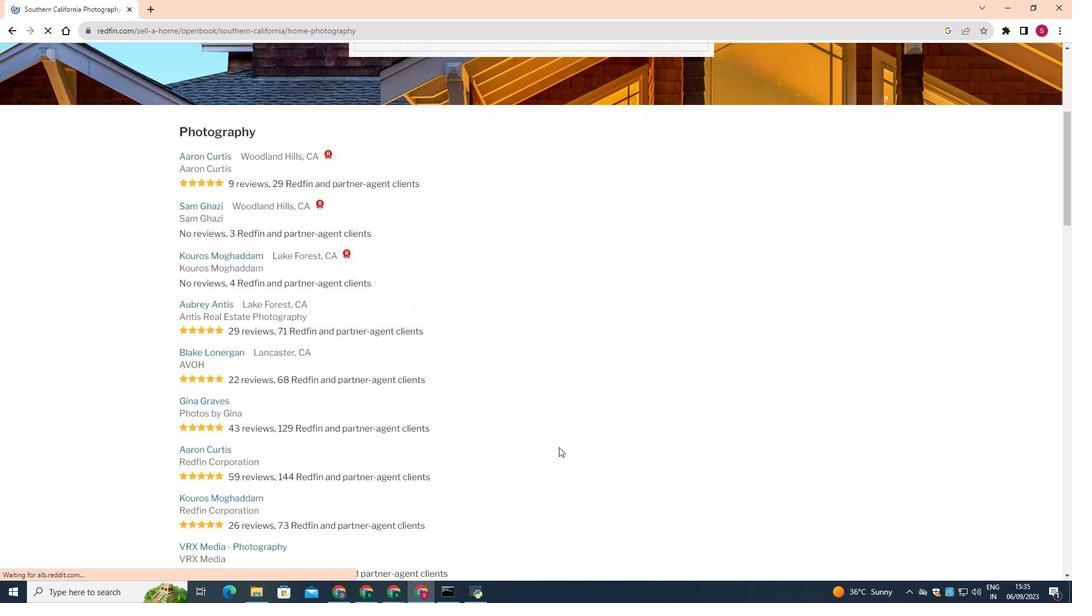 
Action: Mouse scrolled (559, 446) with delta (0, 0)
Screenshot: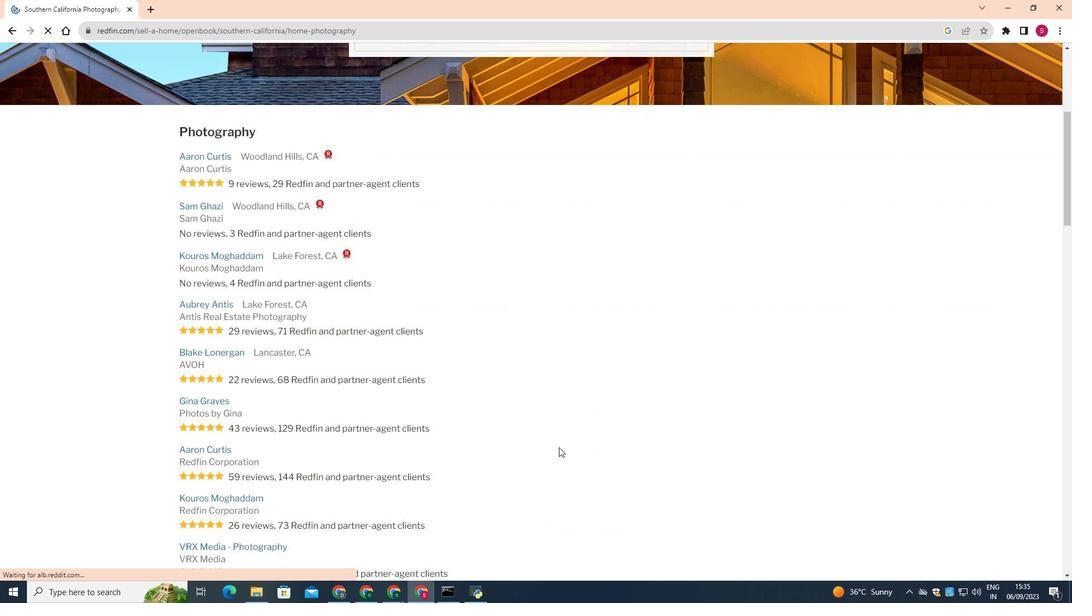 
Action: Mouse scrolled (559, 446) with delta (0, 0)
Screenshot: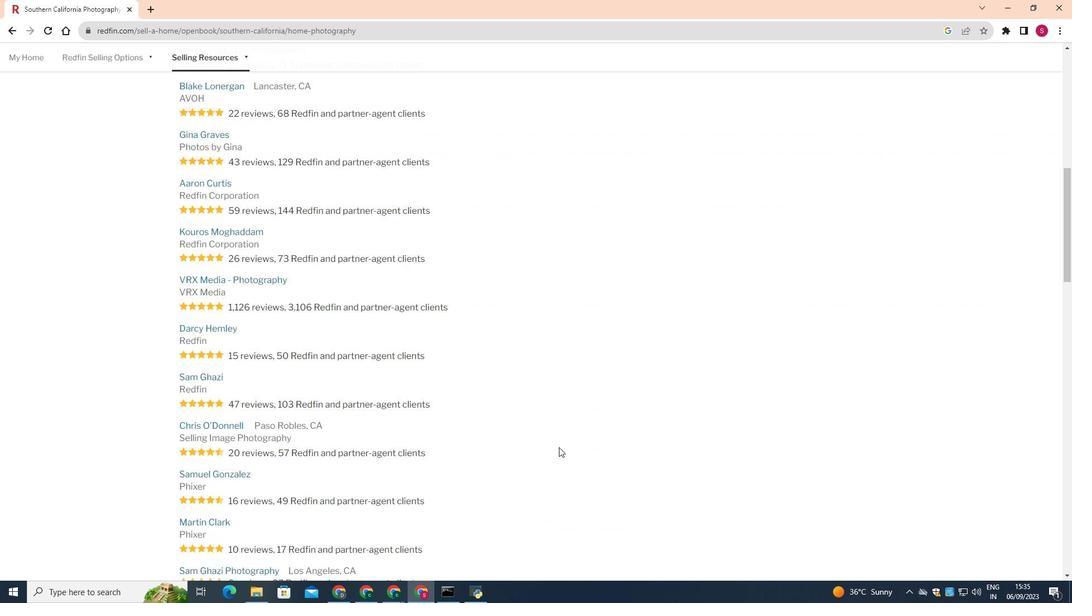 
Action: Mouse scrolled (559, 446) with delta (0, 0)
Screenshot: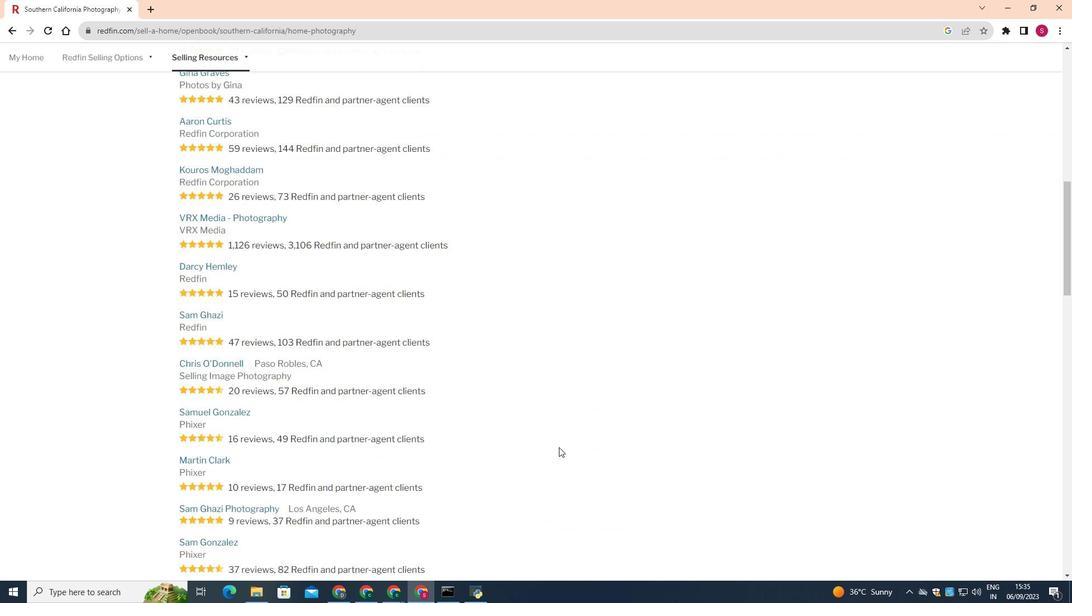 
Action: Mouse scrolled (559, 446) with delta (0, 0)
Screenshot: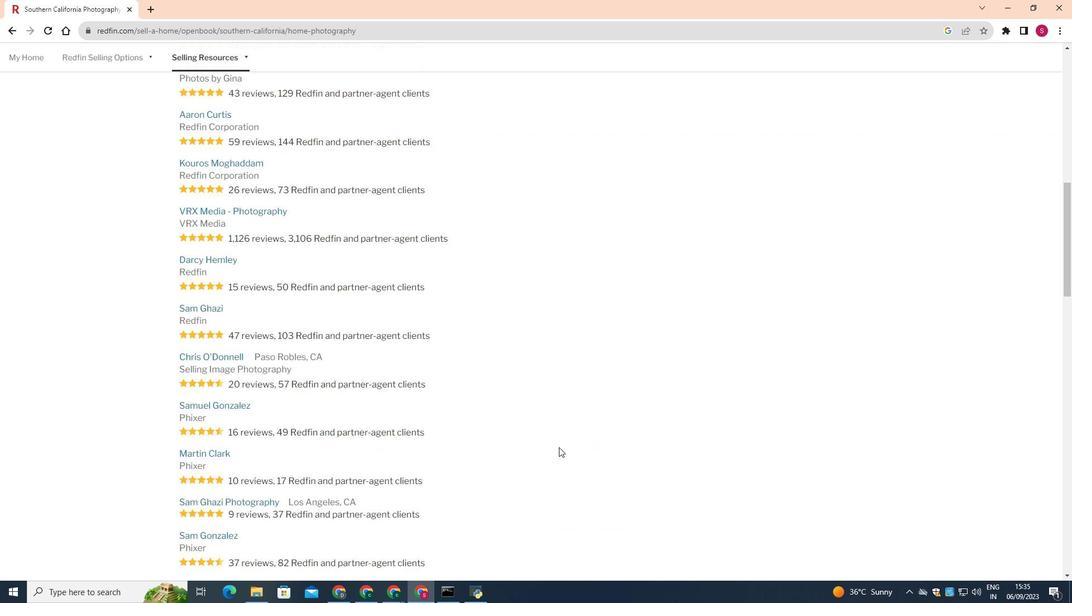 
Action: Mouse scrolled (559, 446) with delta (0, 0)
Screenshot: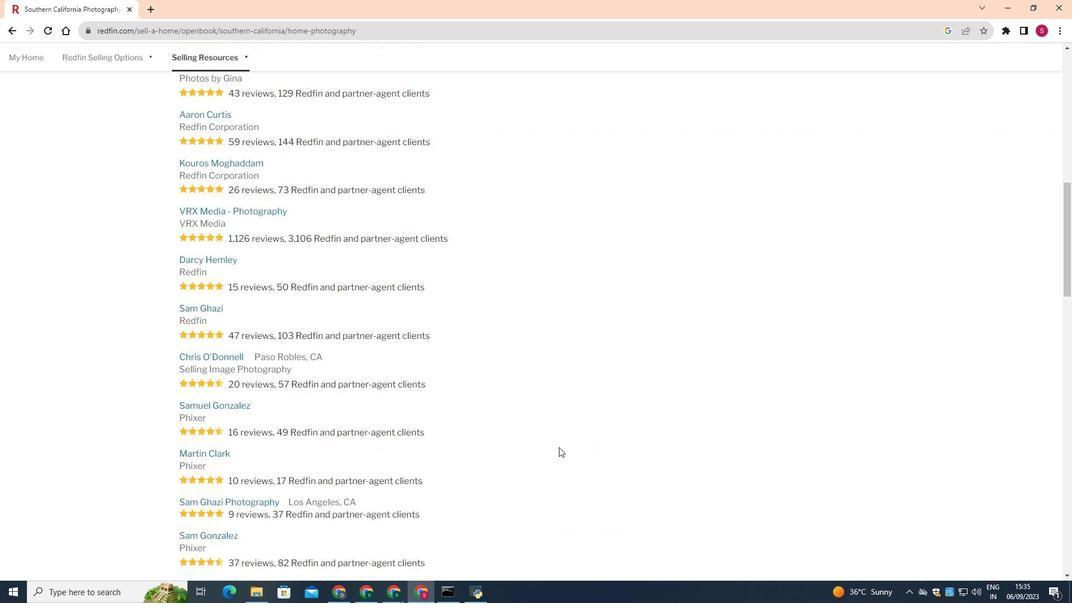 
Action: Mouse scrolled (559, 446) with delta (0, 0)
Screenshot: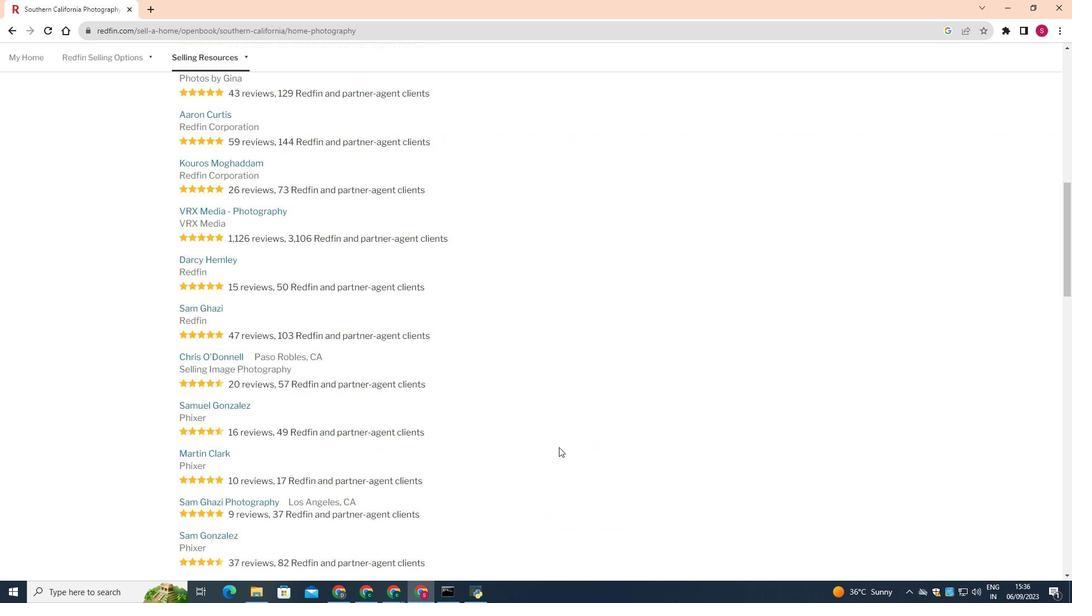 
Action: Mouse scrolled (559, 446) with delta (0, 0)
Screenshot: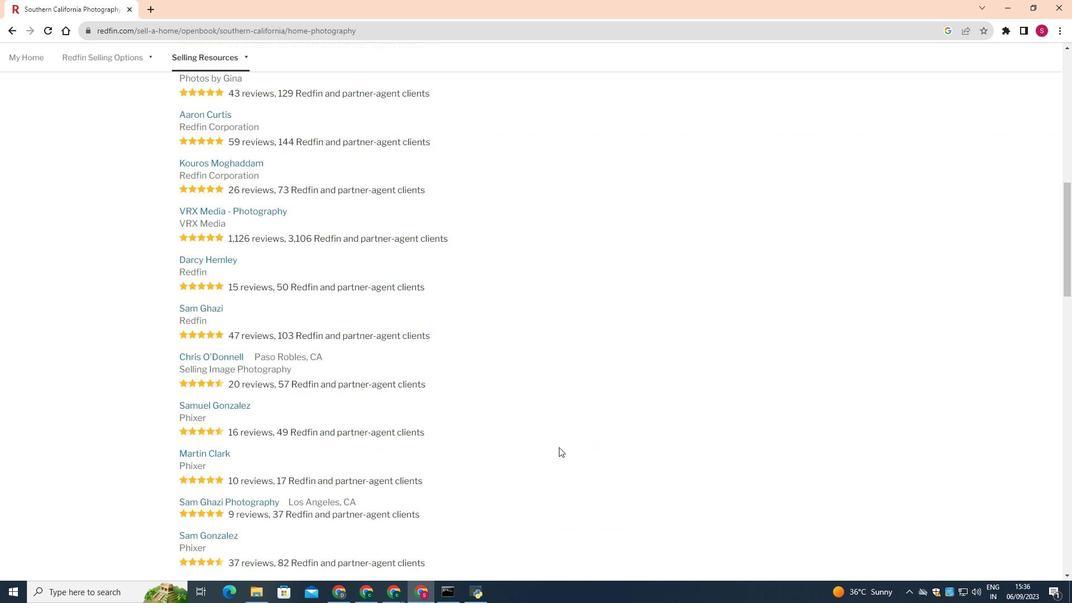 
Action: Mouse scrolled (559, 446) with delta (0, 0)
Screenshot: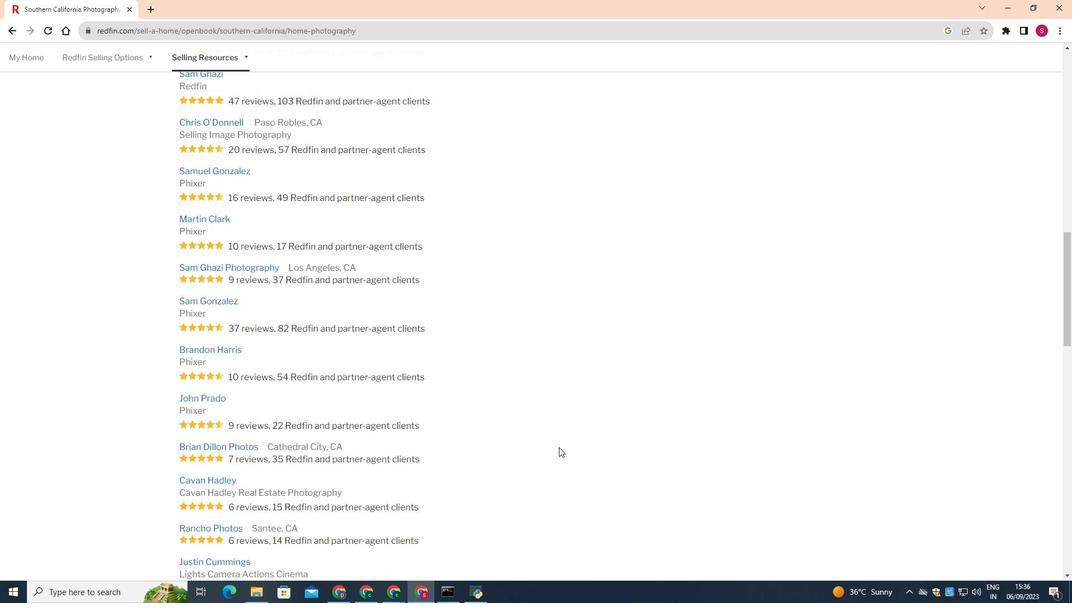 
Action: Mouse scrolled (559, 446) with delta (0, 0)
Screenshot: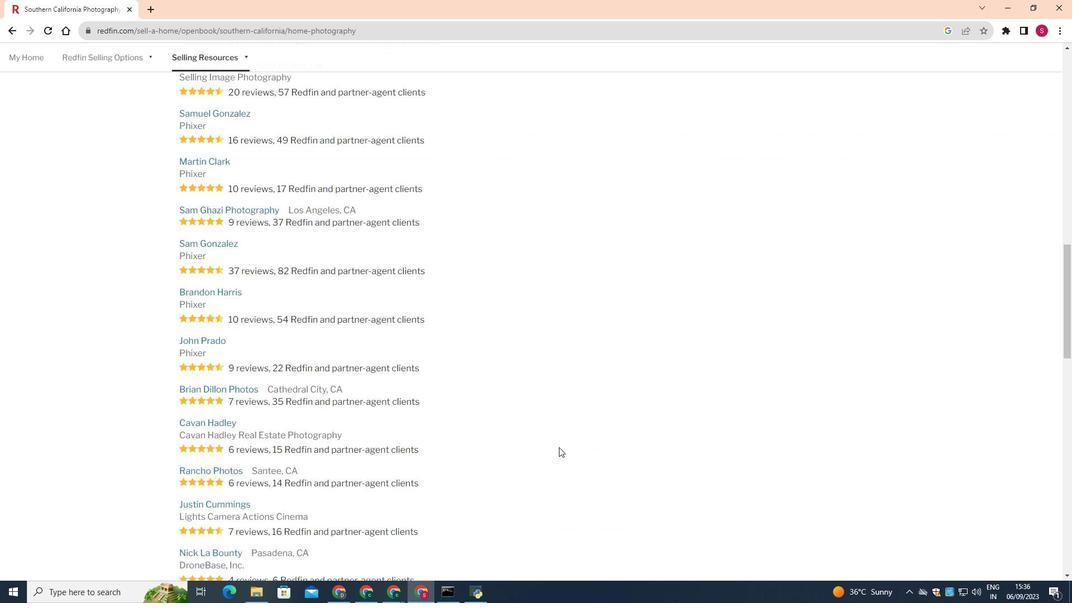 
Action: Mouse scrolled (559, 446) with delta (0, 0)
Screenshot: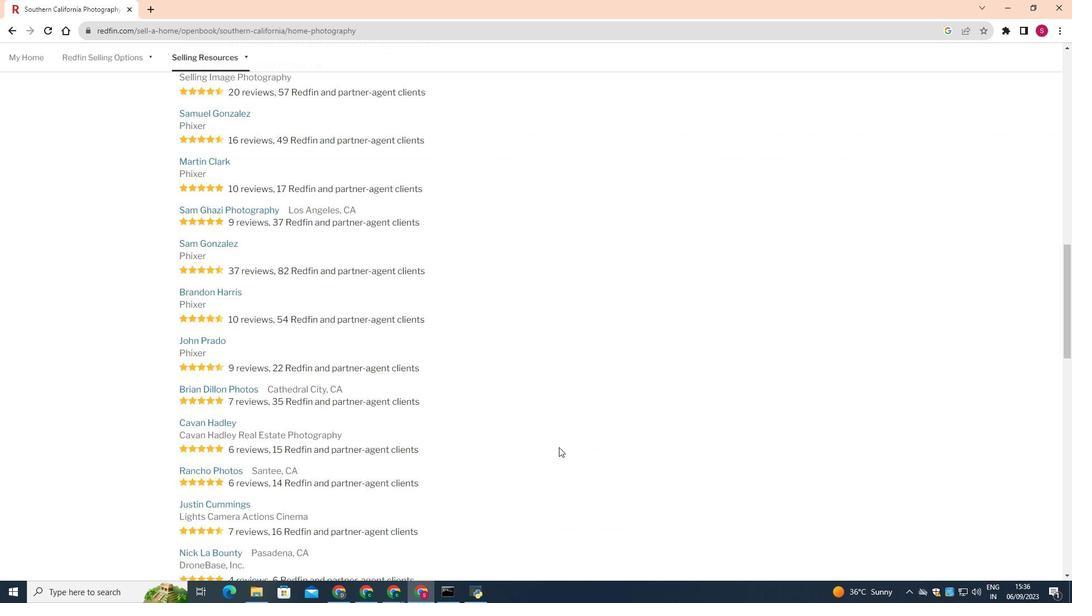 
Action: Mouse scrolled (559, 446) with delta (0, 0)
Screenshot: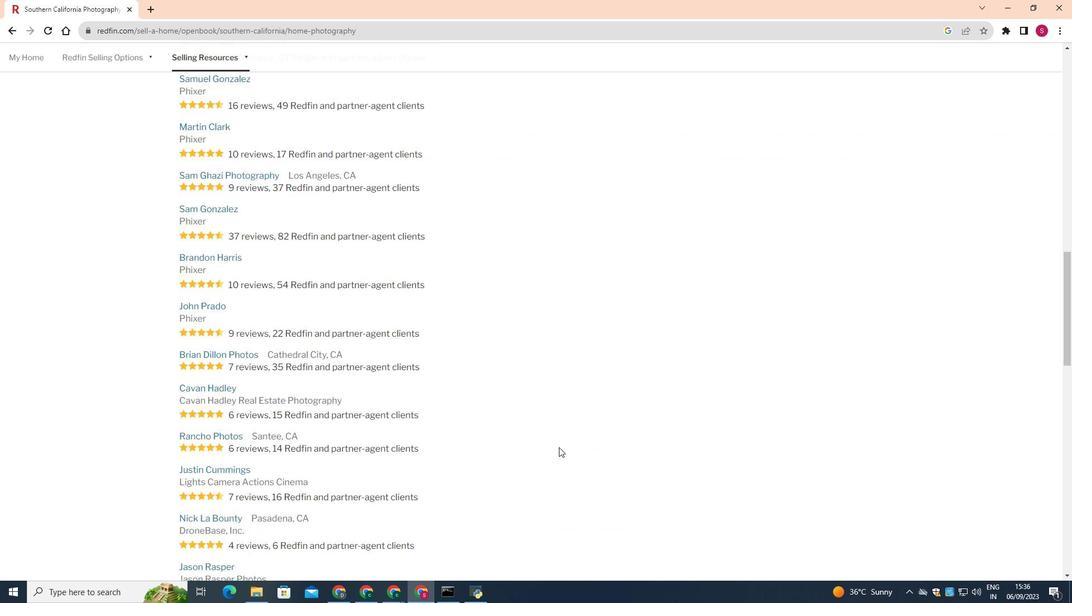 
Action: Mouse scrolled (559, 446) with delta (0, 0)
Screenshot: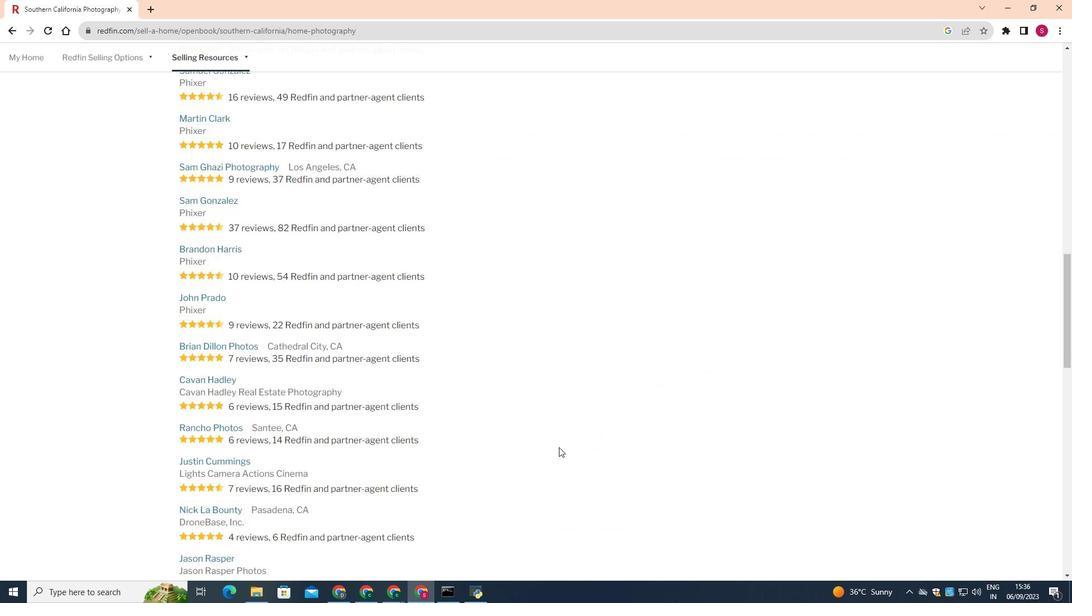 
Action: Mouse scrolled (559, 446) with delta (0, 0)
Screenshot: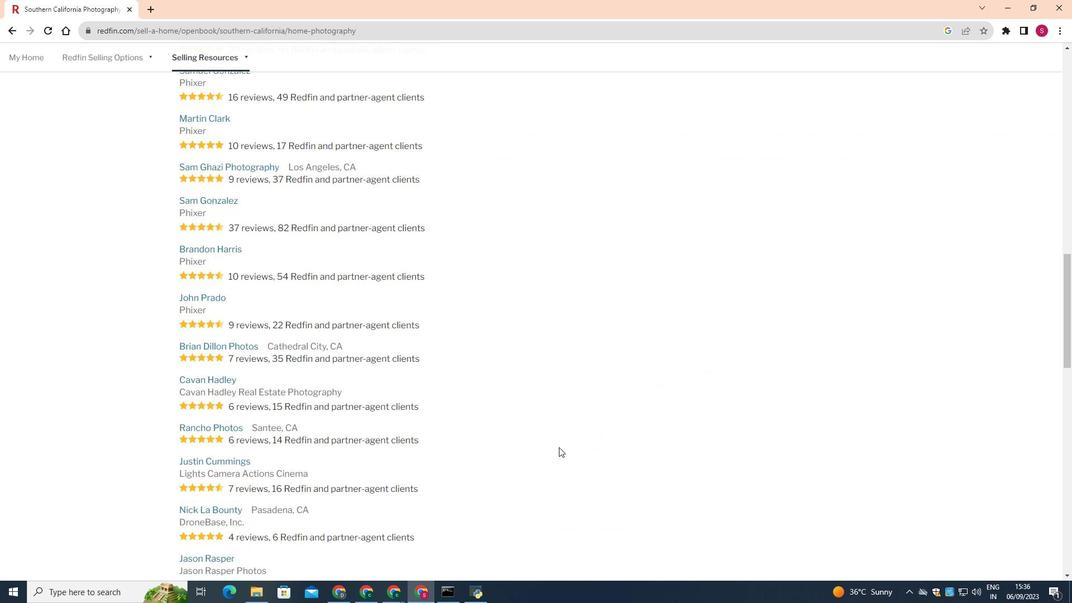 
Action: Mouse moved to (559, 447)
Screenshot: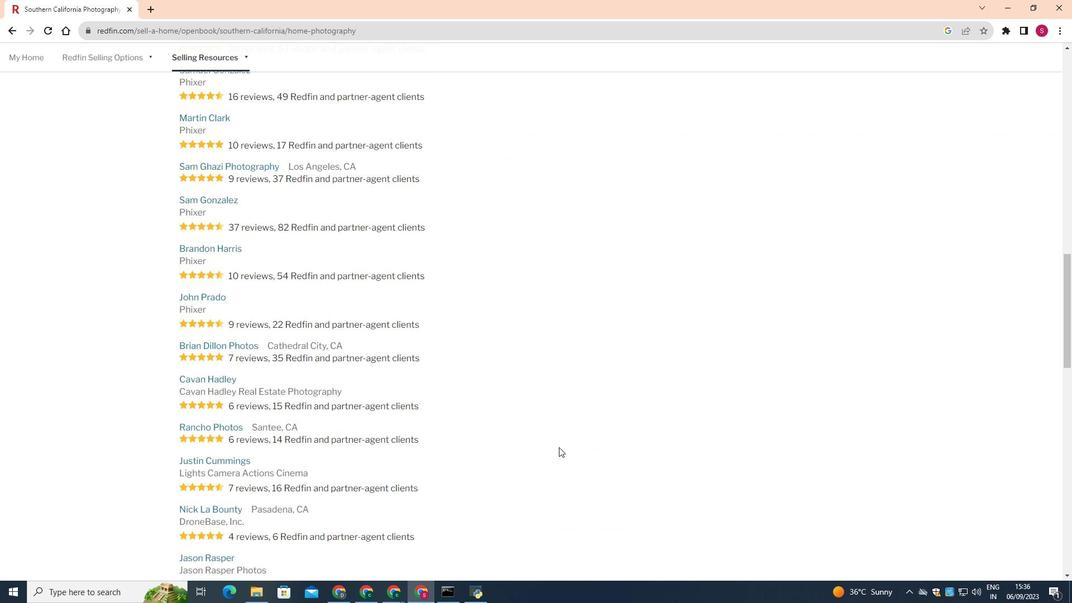 
Action: Mouse scrolled (559, 446) with delta (0, 0)
Screenshot: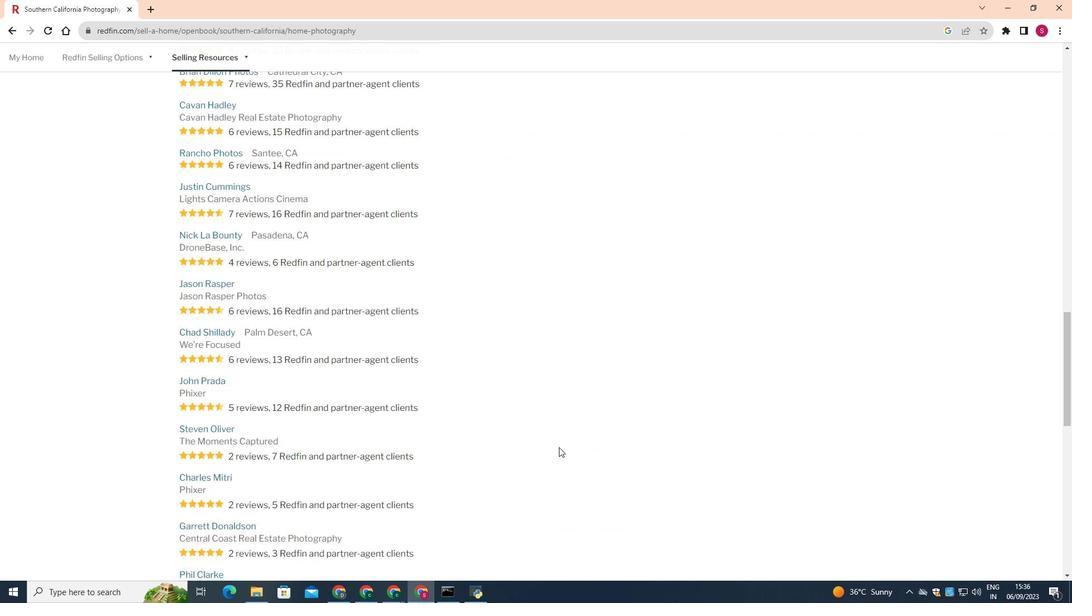 
Action: Mouse scrolled (559, 446) with delta (0, 0)
Screenshot: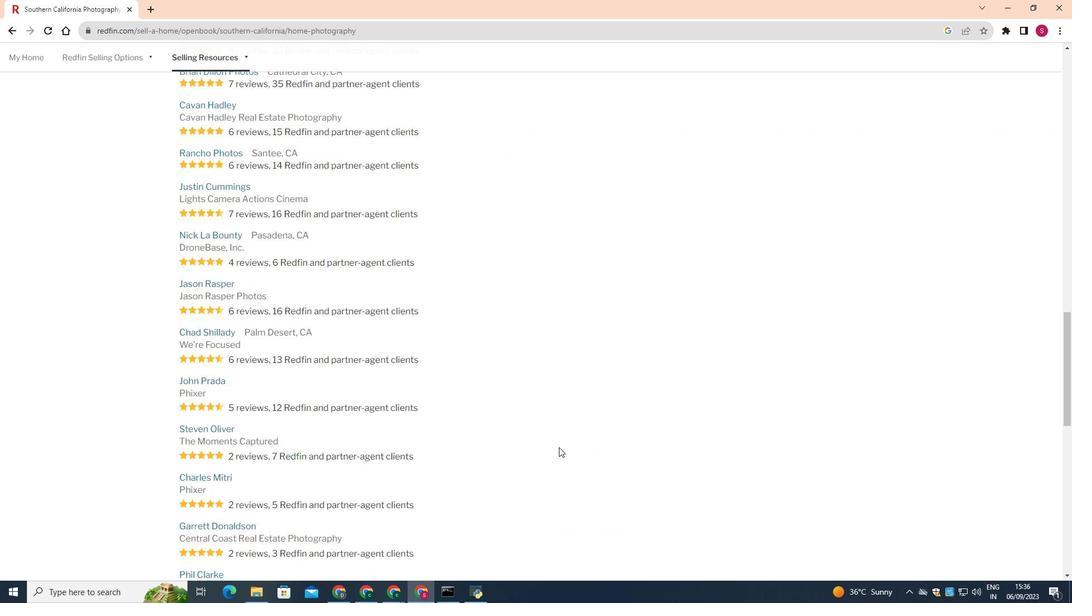 
Action: Mouse scrolled (559, 446) with delta (0, 0)
Screenshot: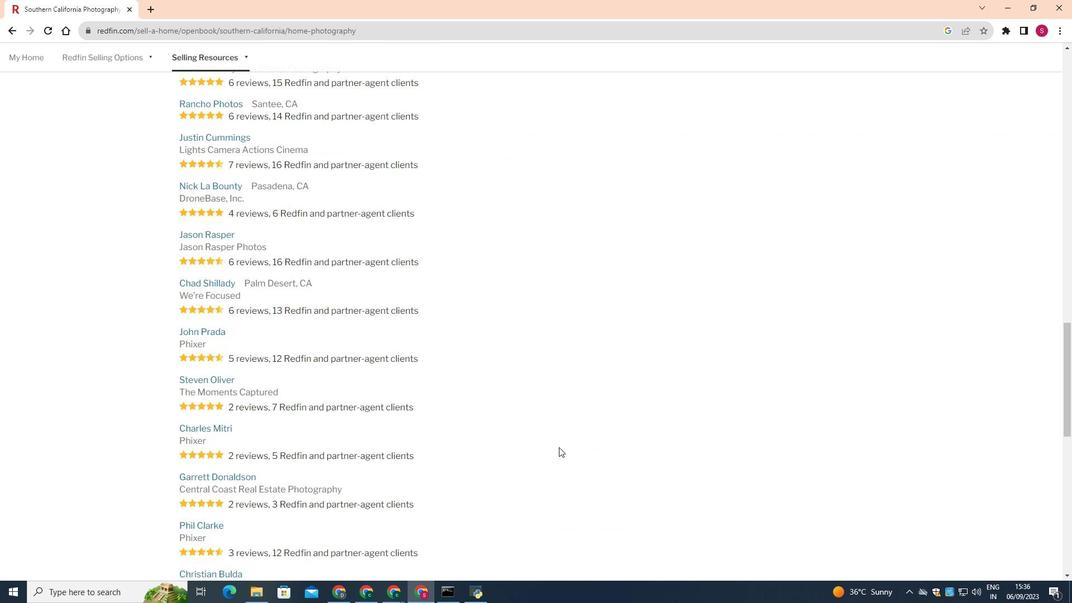 
Action: Mouse scrolled (559, 446) with delta (0, 0)
Screenshot: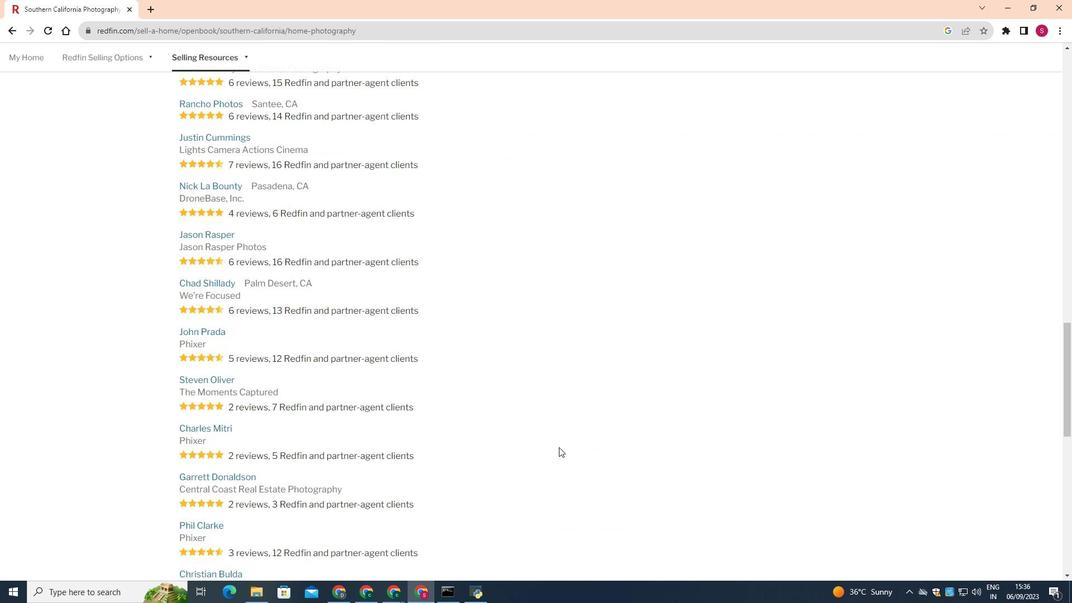 
Action: Mouse scrolled (559, 446) with delta (0, 0)
Screenshot: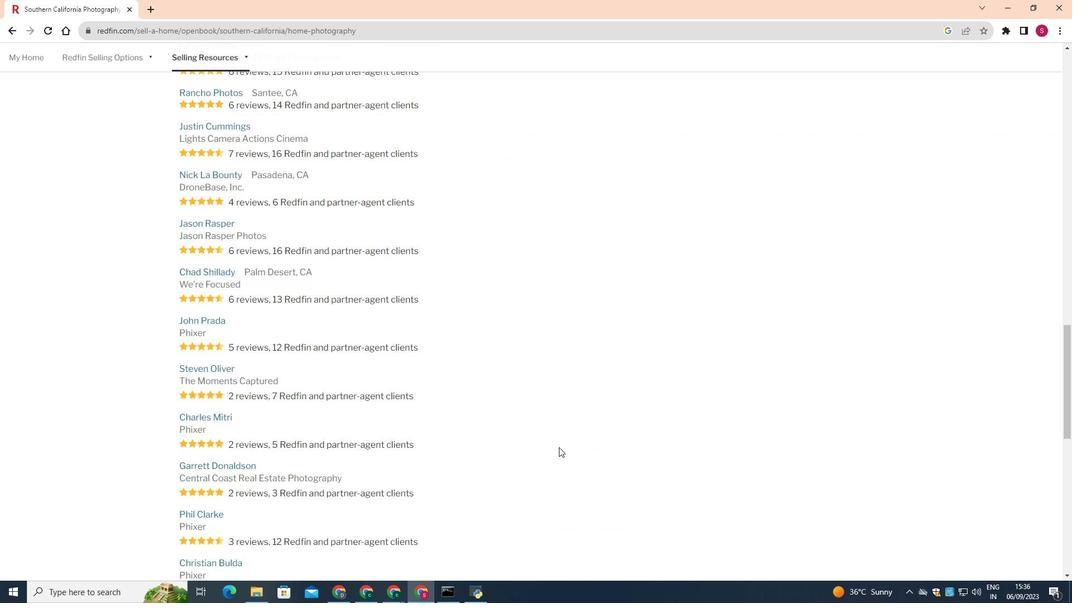 
Action: Mouse scrolled (559, 446) with delta (0, 0)
Screenshot: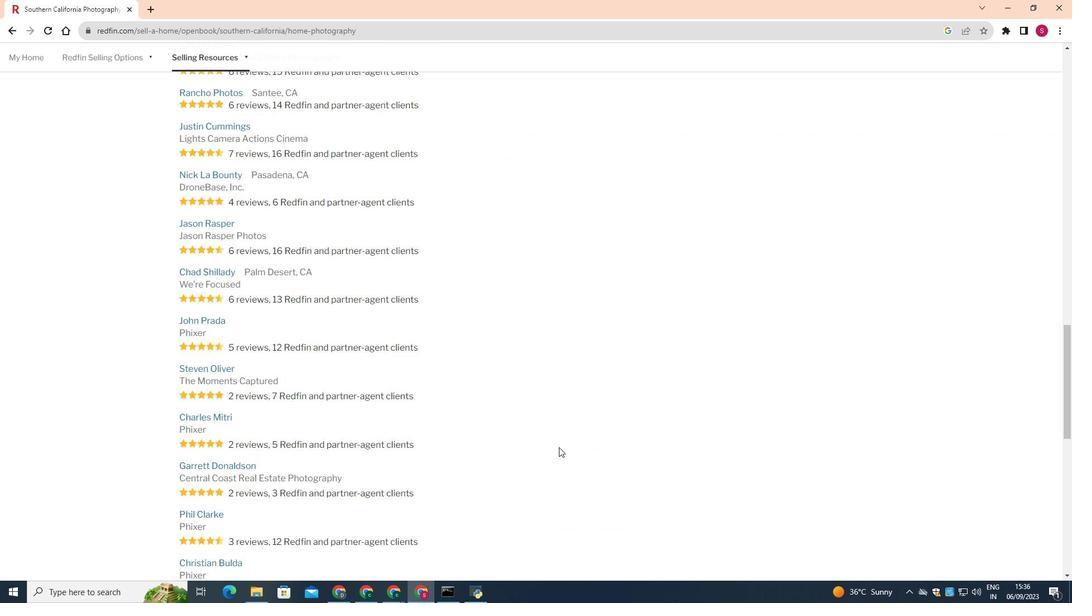 
Action: Mouse moved to (559, 447)
Screenshot: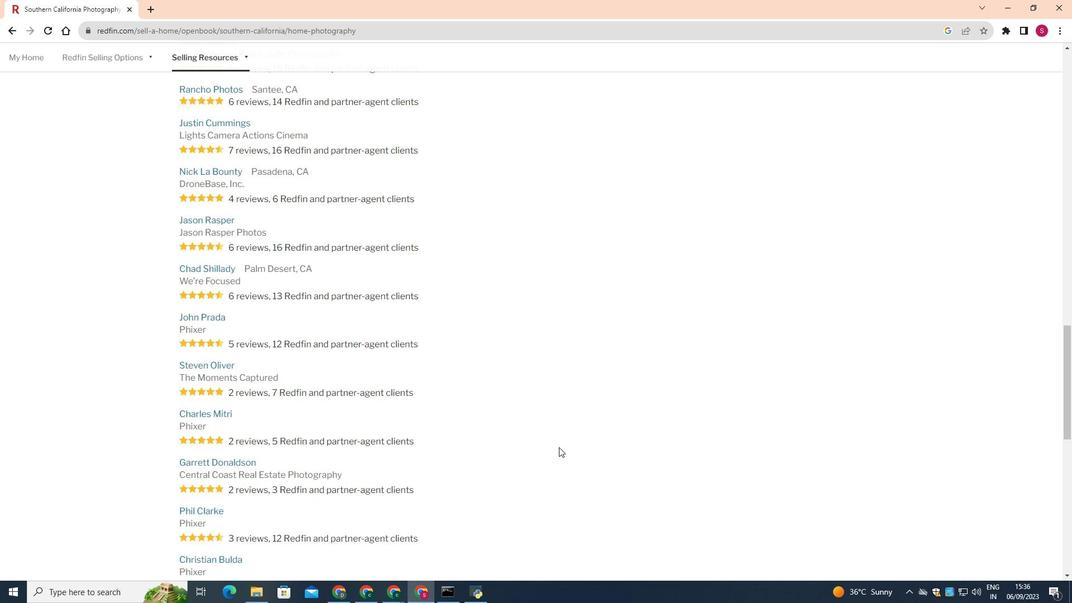 
Action: Mouse scrolled (559, 446) with delta (0, 0)
Screenshot: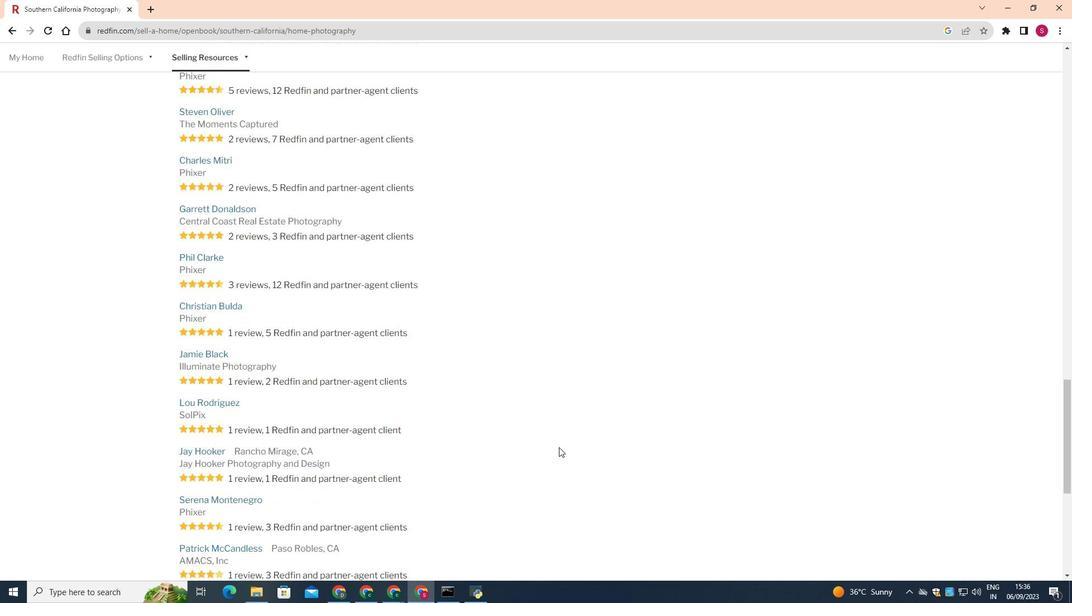 
Action: Mouse scrolled (559, 446) with delta (0, 0)
Screenshot: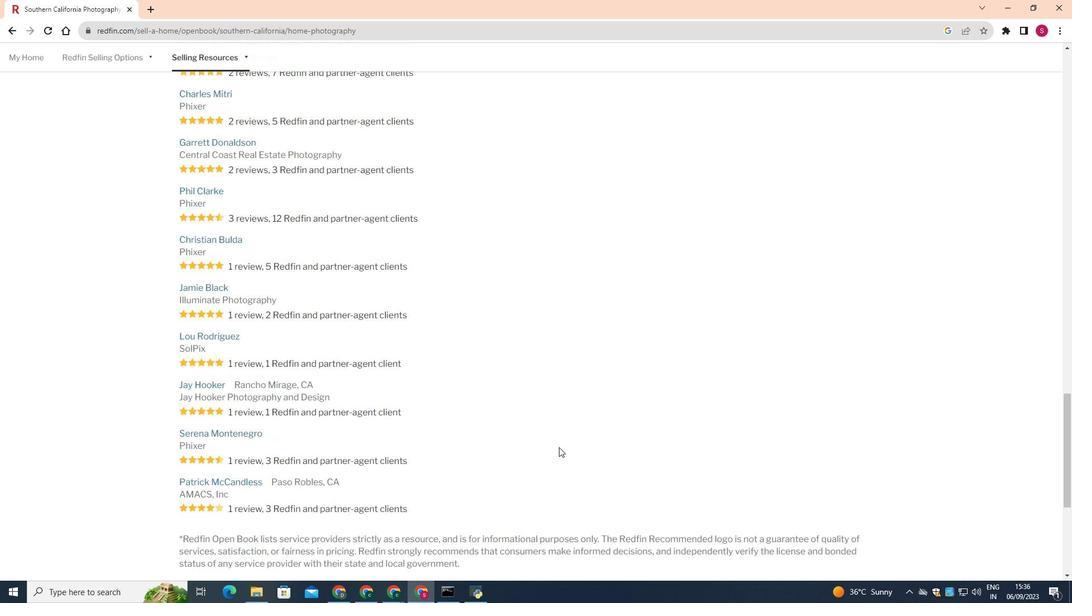 
Action: Mouse scrolled (559, 446) with delta (0, 0)
Screenshot: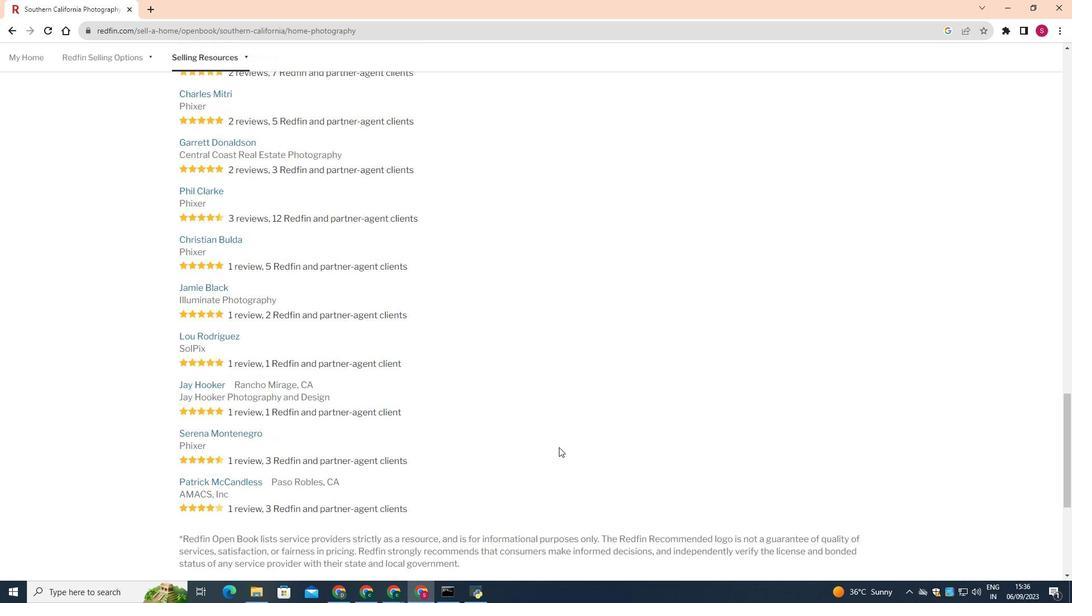
Action: Mouse scrolled (559, 446) with delta (0, 0)
Screenshot: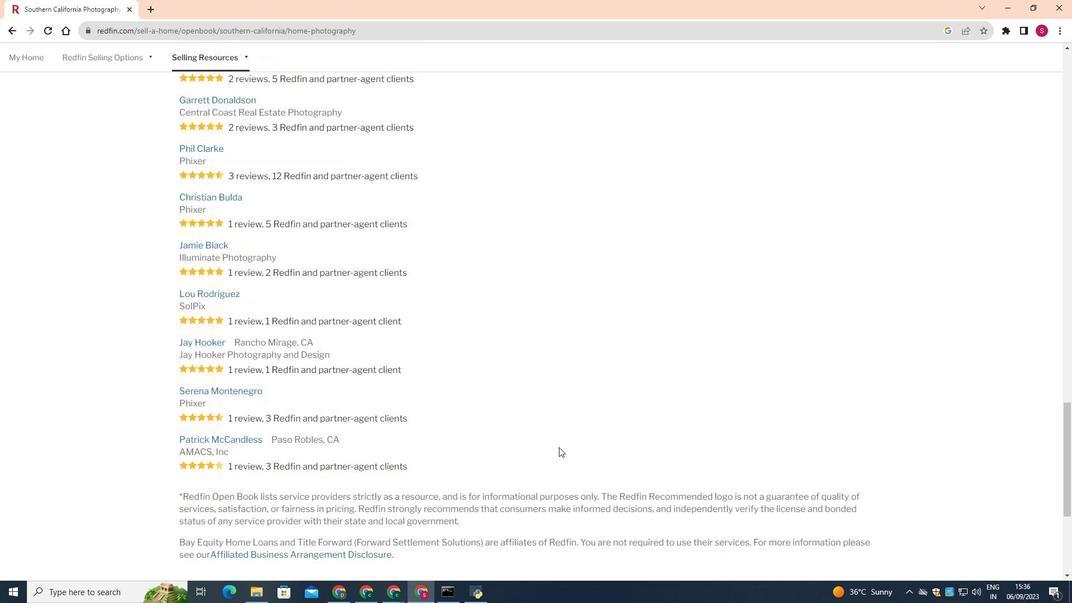 
Action: Mouse scrolled (559, 446) with delta (0, 0)
Screenshot: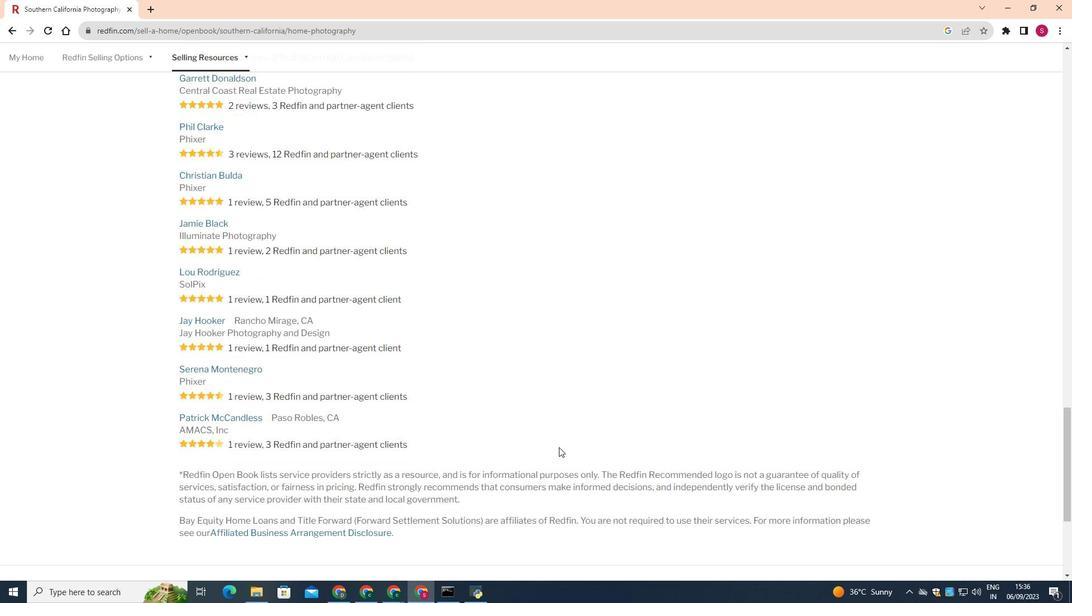 
Action: Mouse scrolled (559, 446) with delta (0, 0)
Screenshot: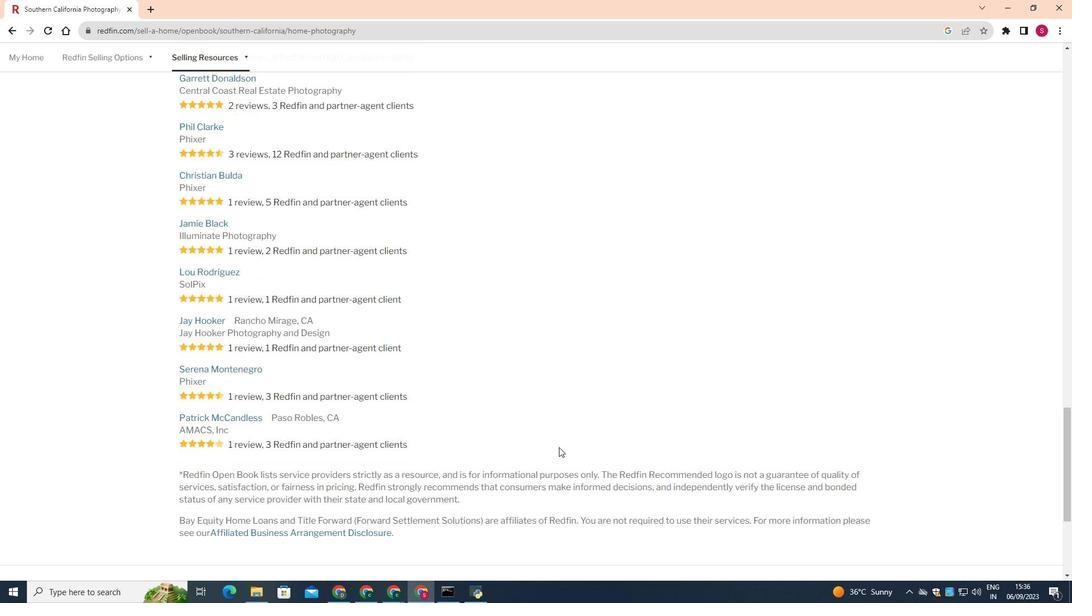
Action: Mouse scrolled (559, 446) with delta (0, 0)
Screenshot: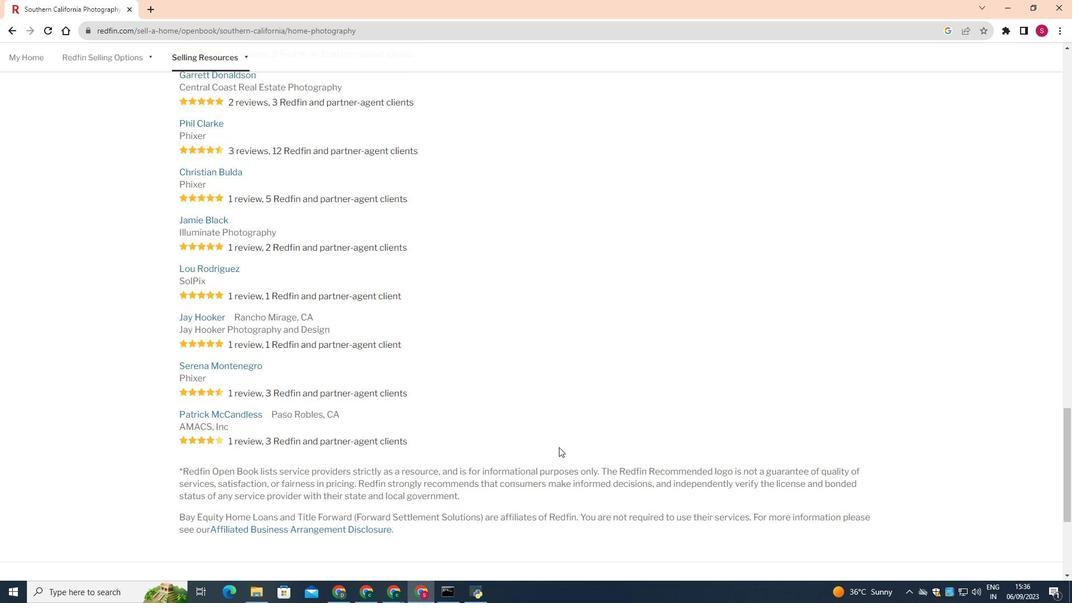 
Action: Mouse scrolled (559, 446) with delta (0, 0)
Screenshot: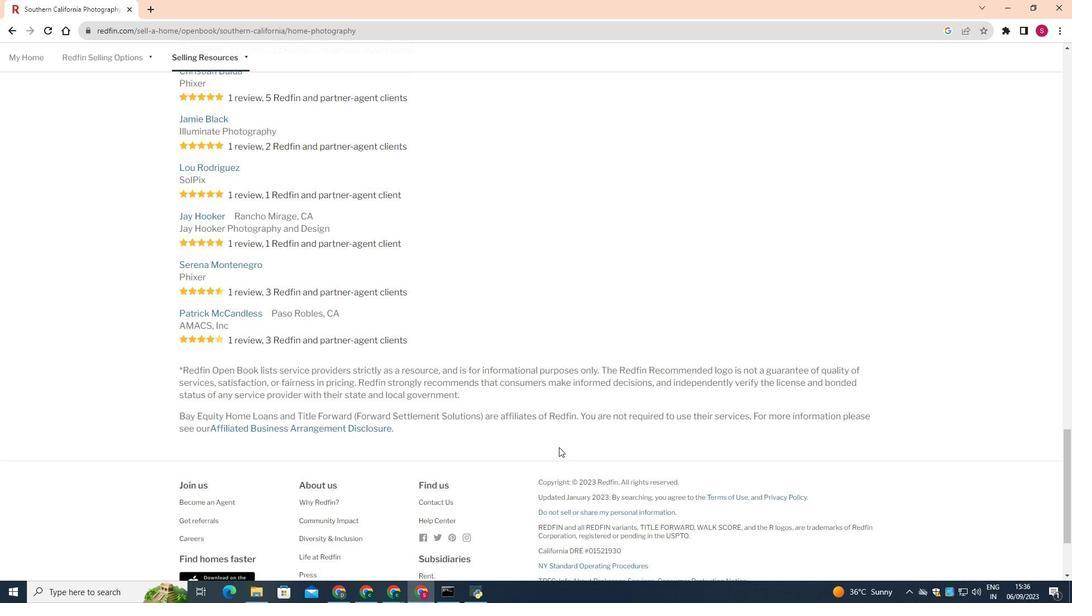 
Action: Mouse scrolled (559, 446) with delta (0, 0)
Screenshot: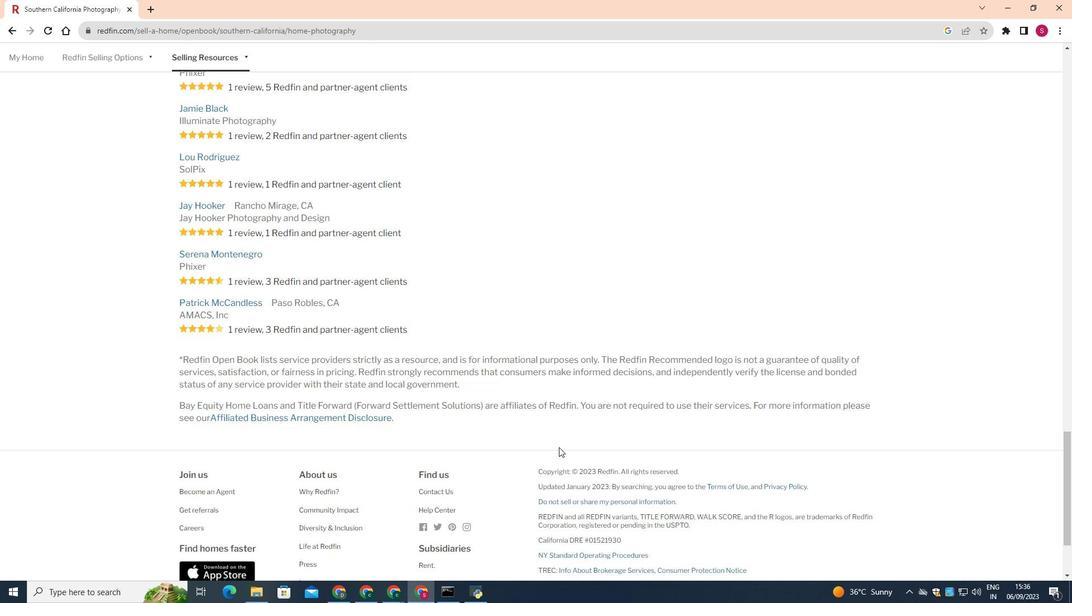 
Action: Mouse moved to (559, 445)
Screenshot: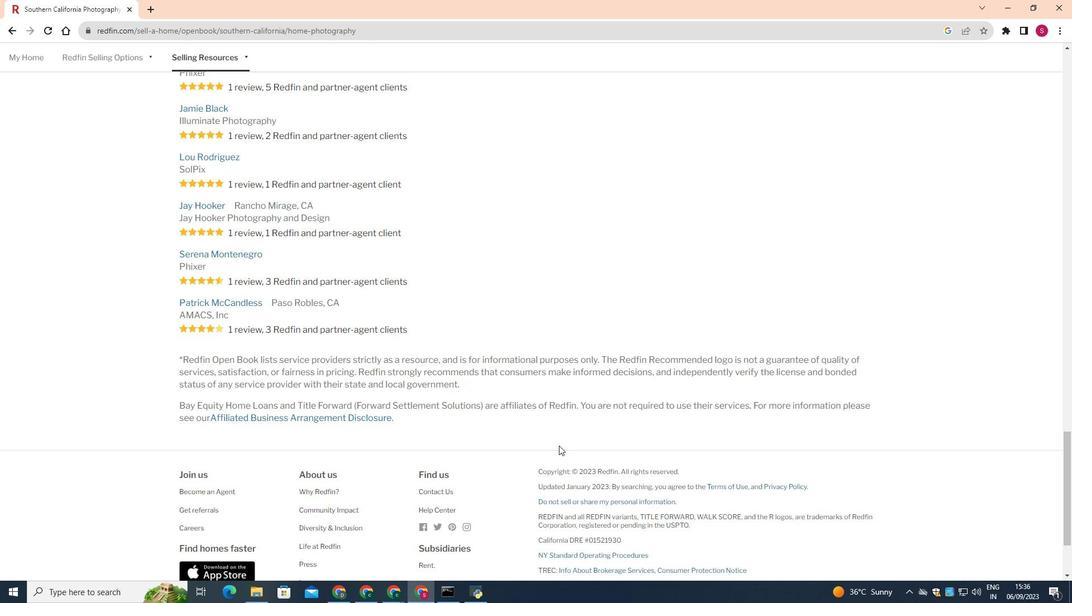 
